 Task: Search one way flight ticket for 2 adults, 2 infants in seat and 1 infant on lap in first from Tucson: Tucson International Airport to Evansville: Evansville Regional Airport on 5-3-2023. Choice of flights is Emirates. Number of bags: 1 checked bag. Price is upto 95000. Outbound departure time preference is 23:30.
Action: Mouse moved to (418, 357)
Screenshot: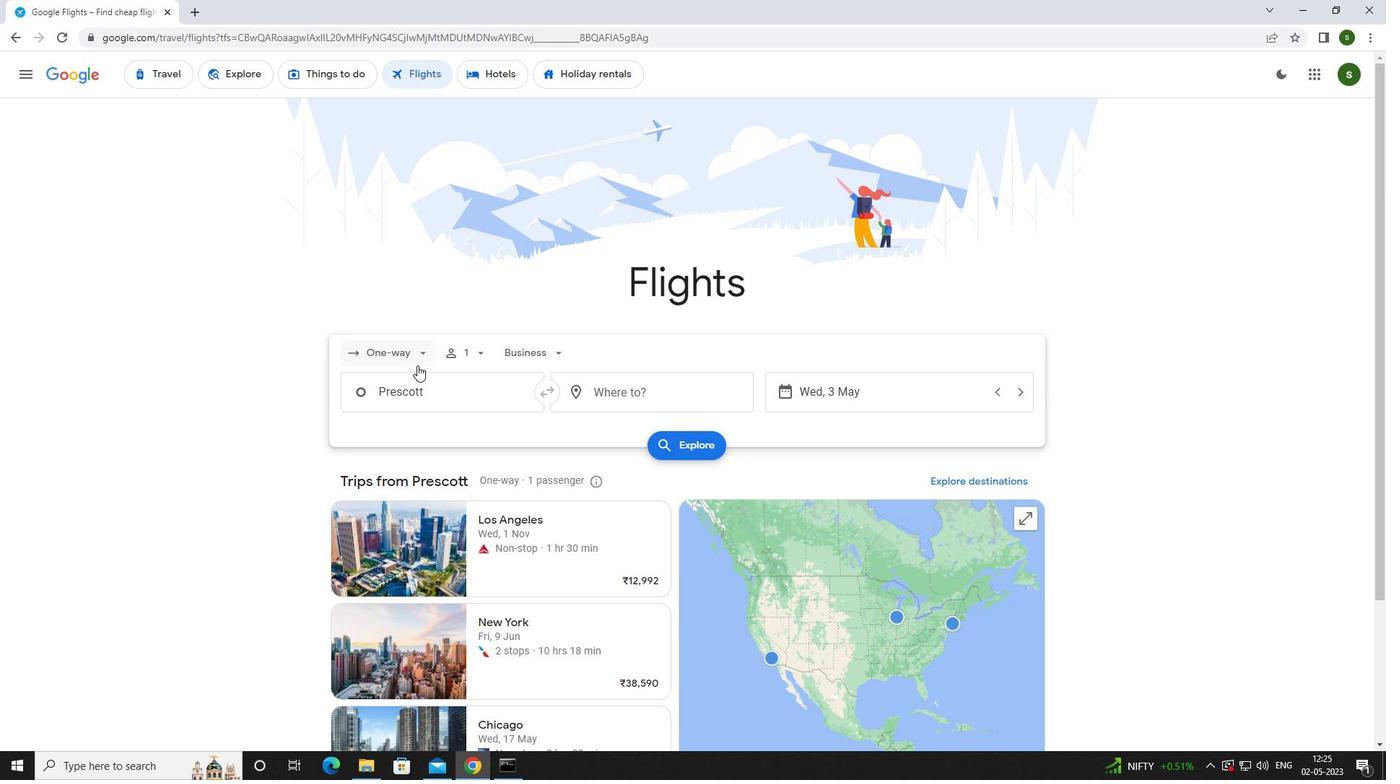 
Action: Mouse pressed left at (418, 357)
Screenshot: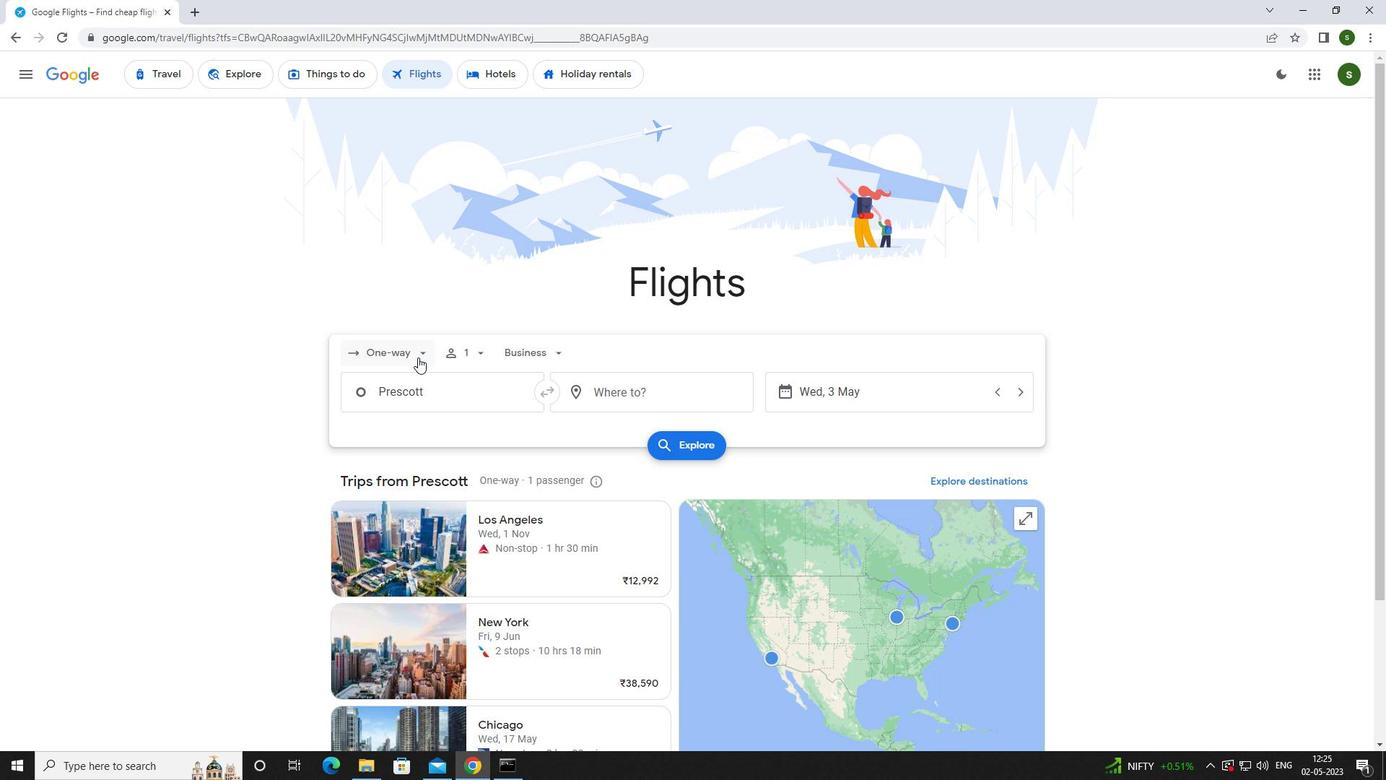 
Action: Mouse moved to (412, 411)
Screenshot: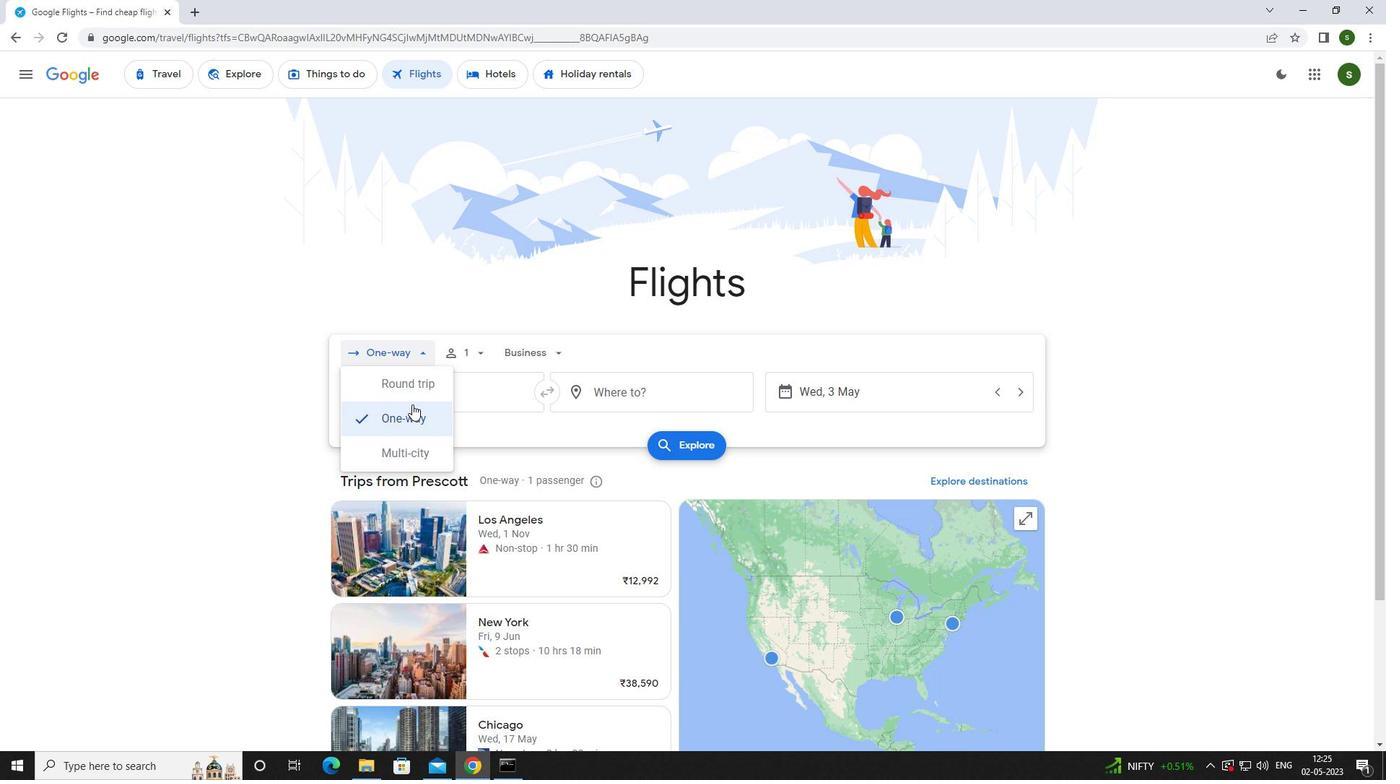 
Action: Mouse pressed left at (412, 411)
Screenshot: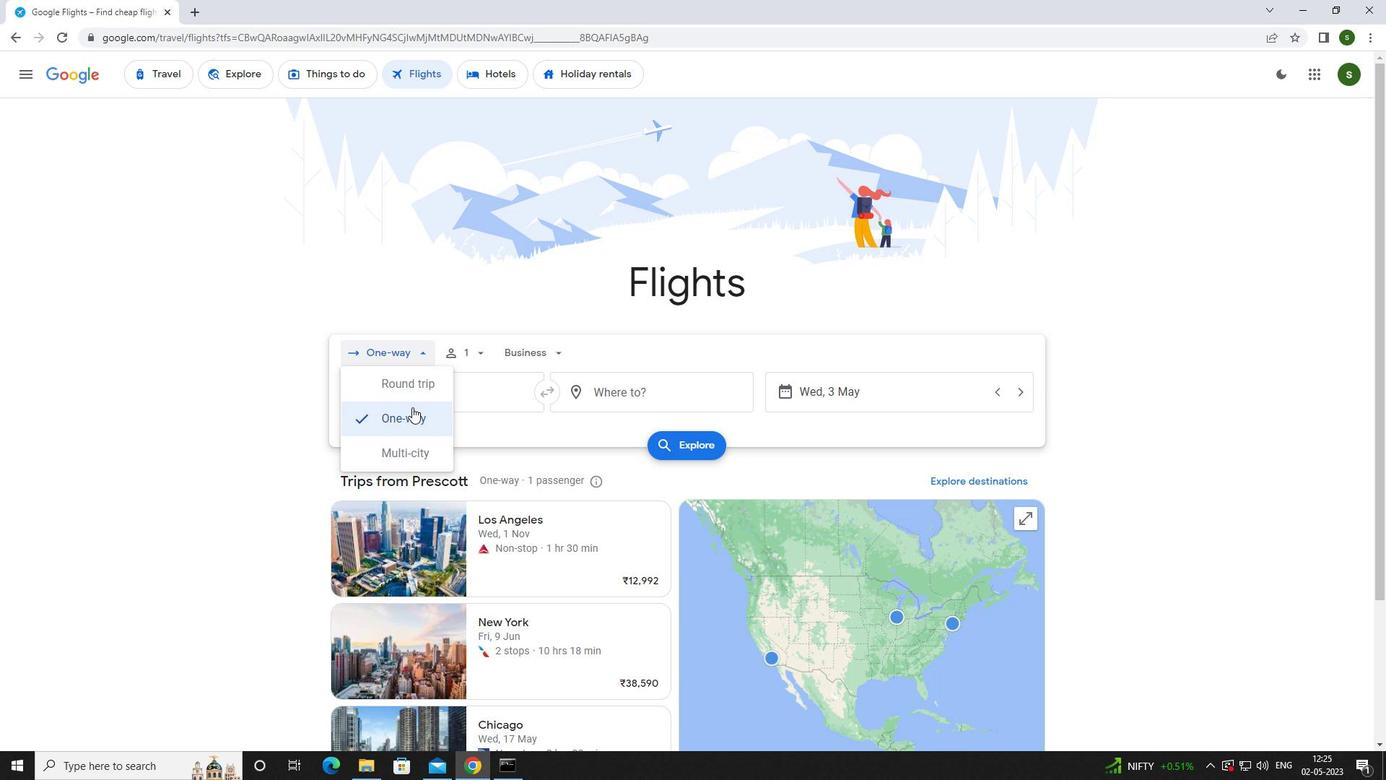 
Action: Mouse moved to (480, 352)
Screenshot: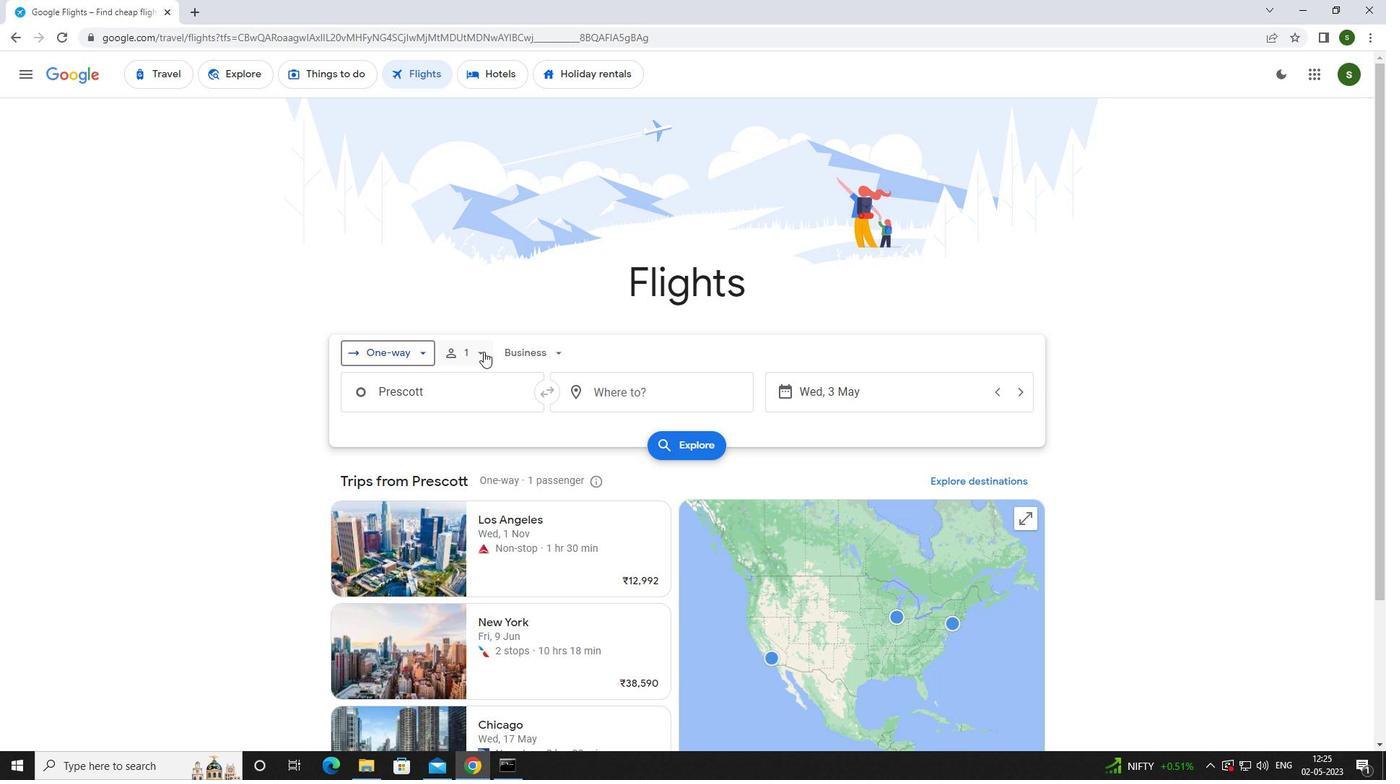 
Action: Mouse pressed left at (480, 352)
Screenshot: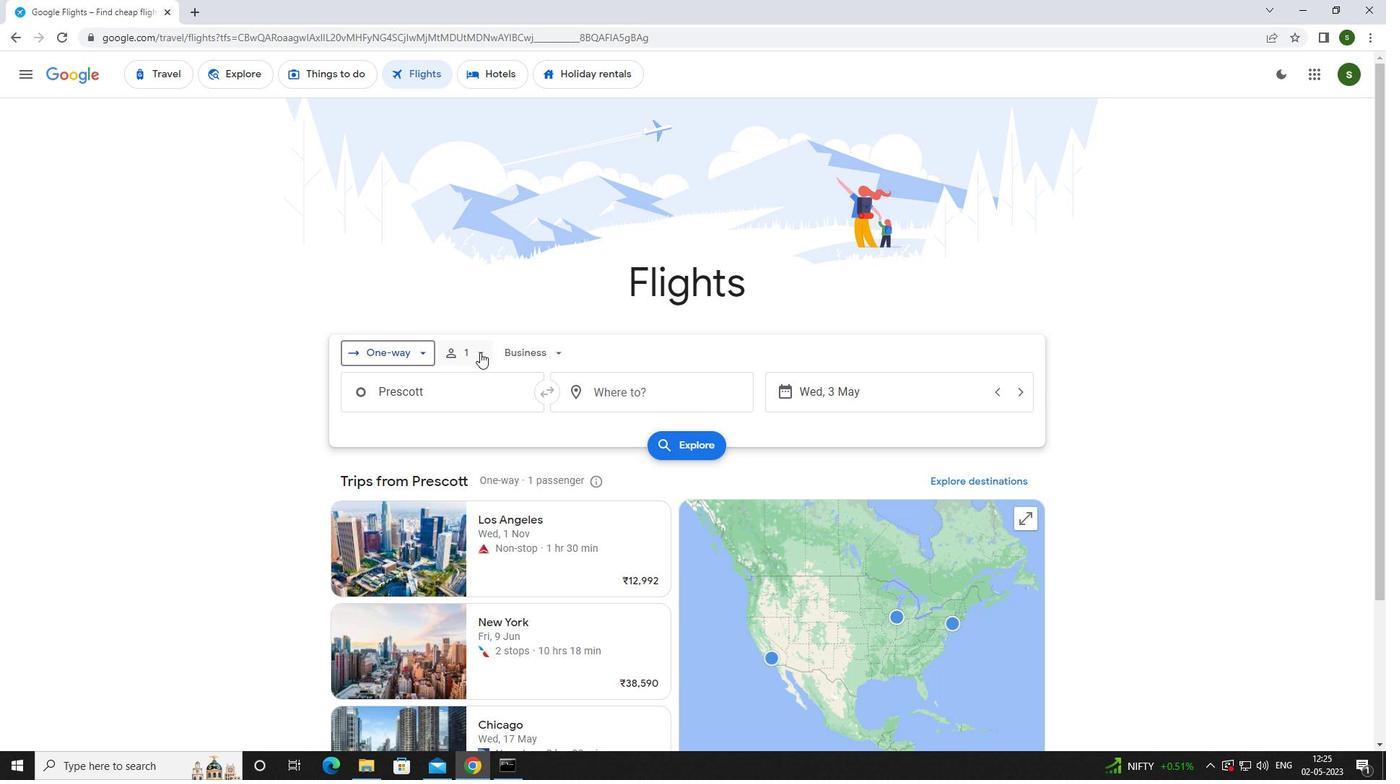 
Action: Mouse moved to (591, 392)
Screenshot: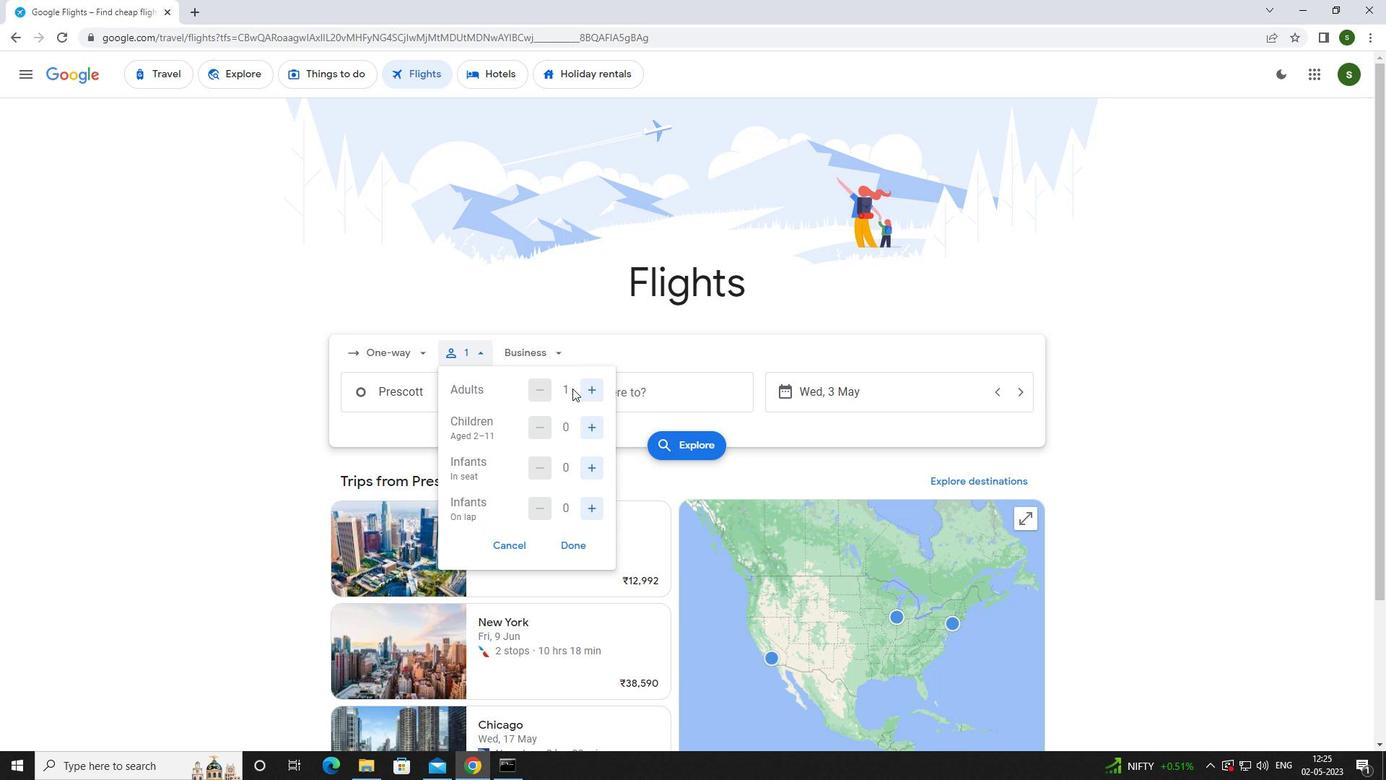 
Action: Mouse pressed left at (591, 392)
Screenshot: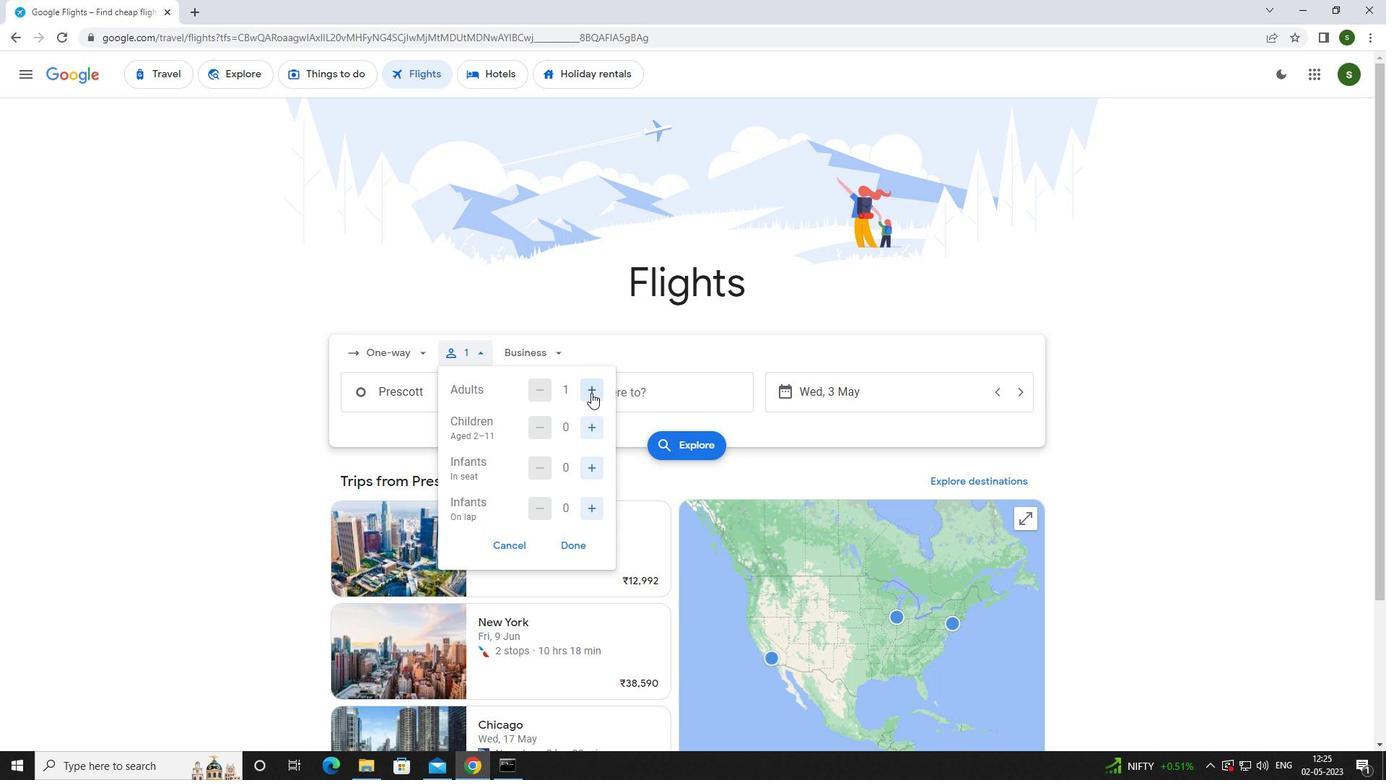
Action: Mouse moved to (597, 470)
Screenshot: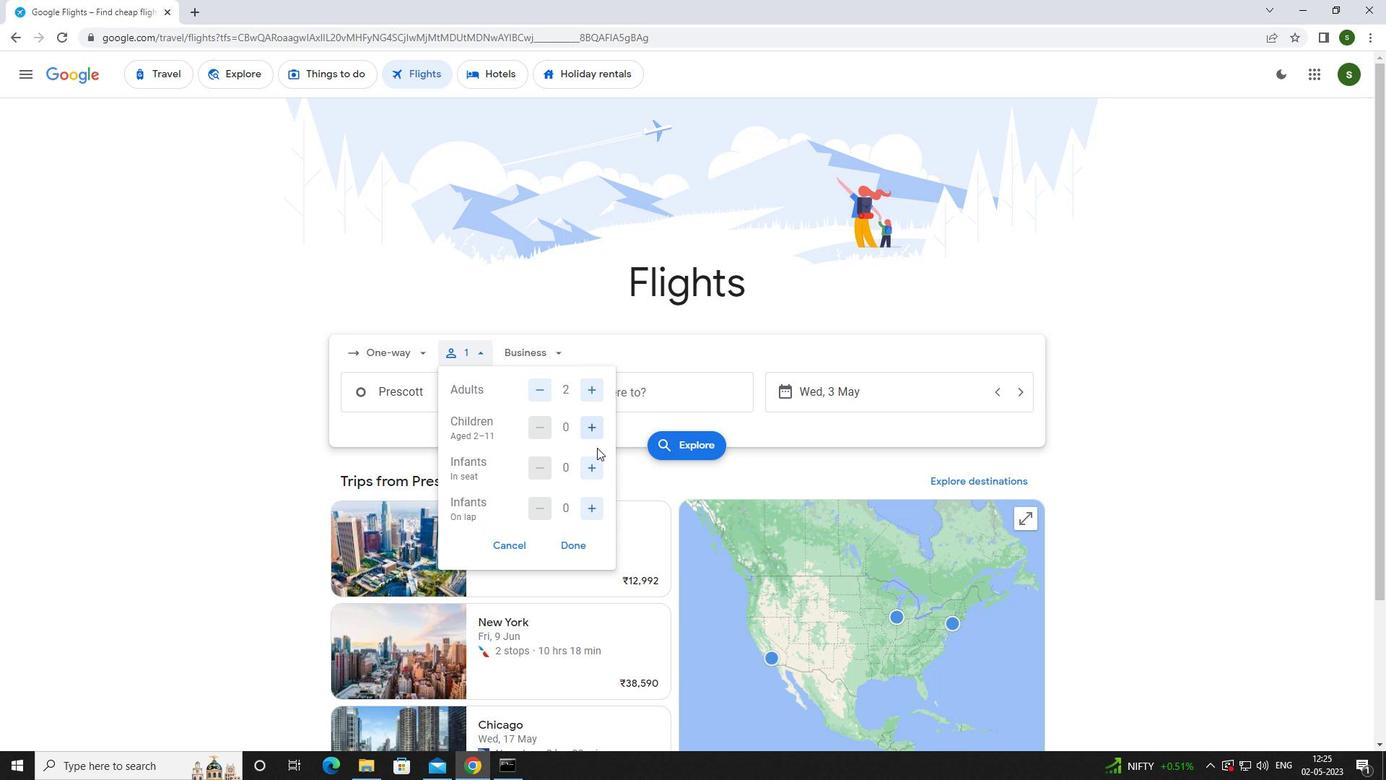 
Action: Mouse pressed left at (597, 470)
Screenshot: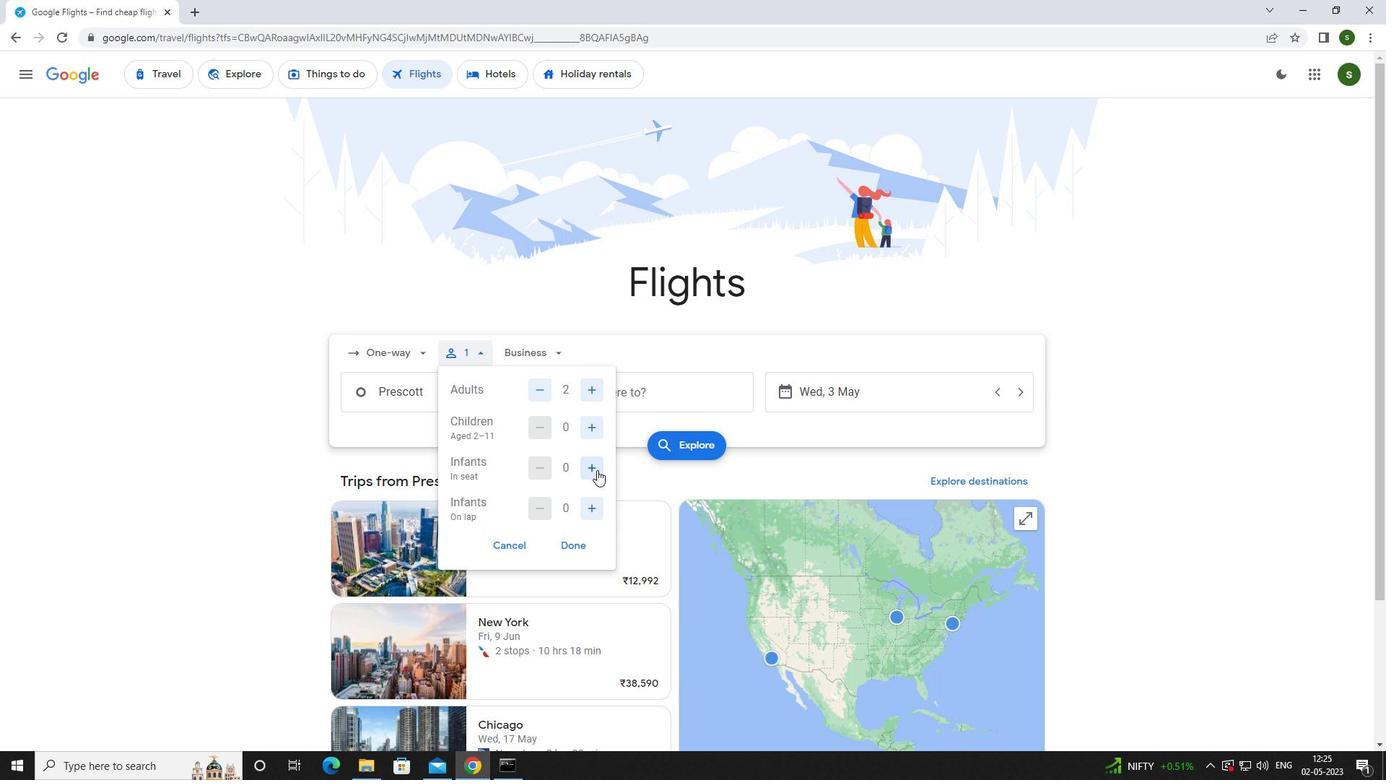 
Action: Mouse pressed left at (597, 470)
Screenshot: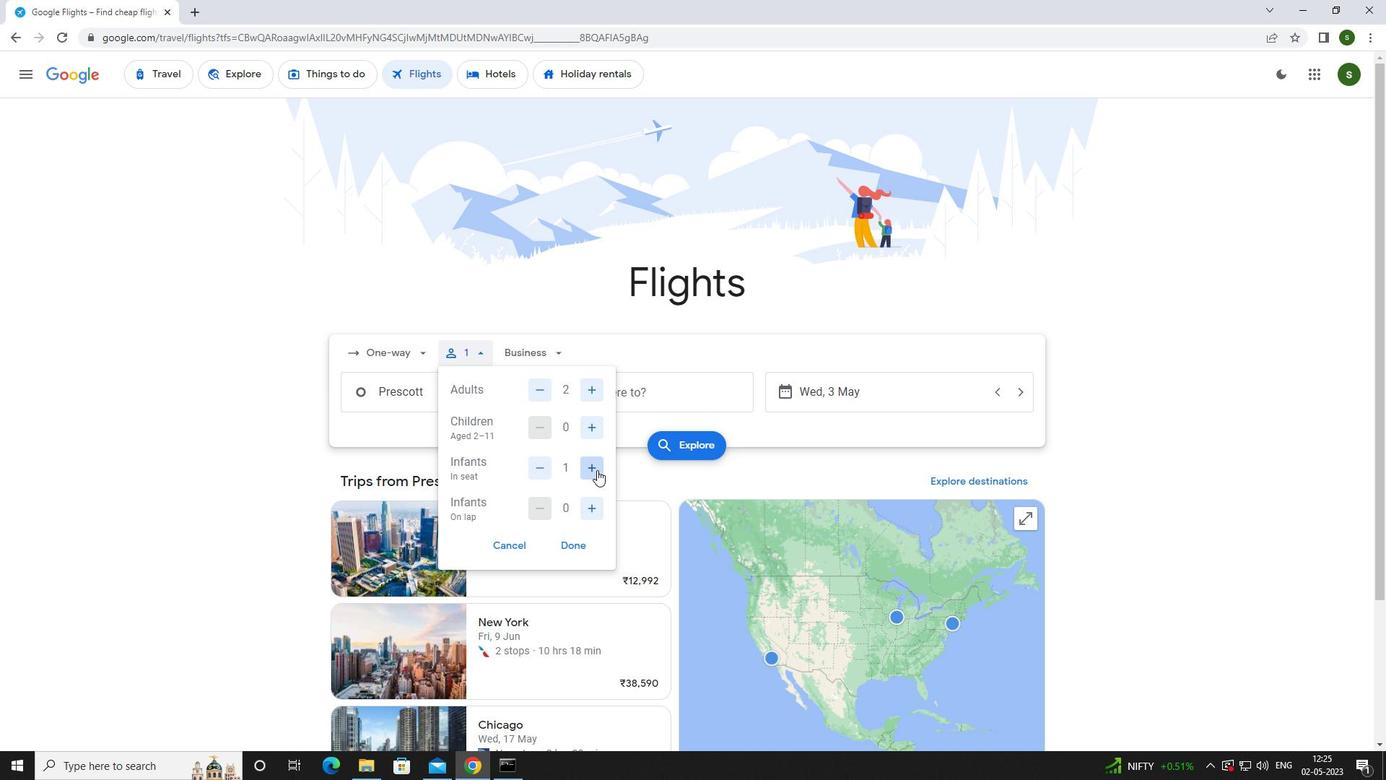 
Action: Mouse moved to (595, 505)
Screenshot: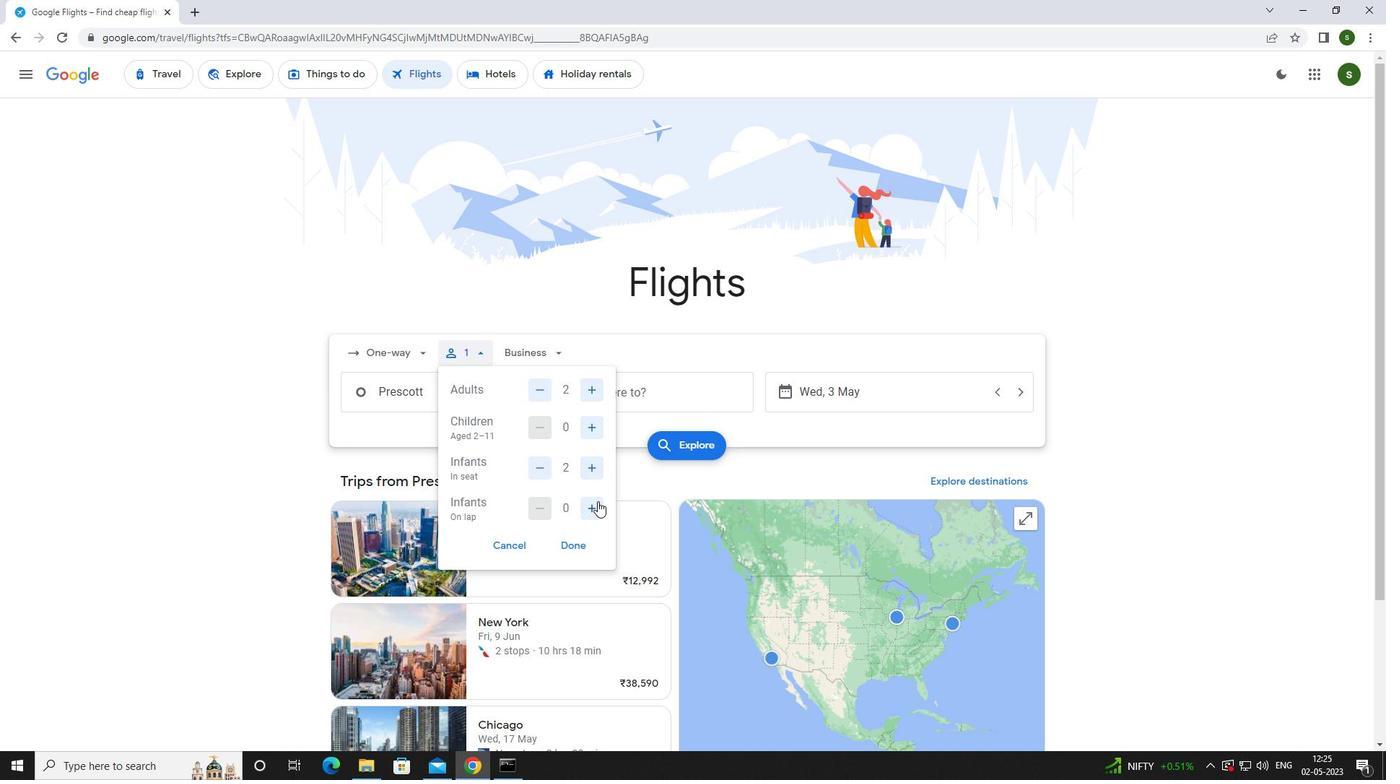 
Action: Mouse pressed left at (595, 505)
Screenshot: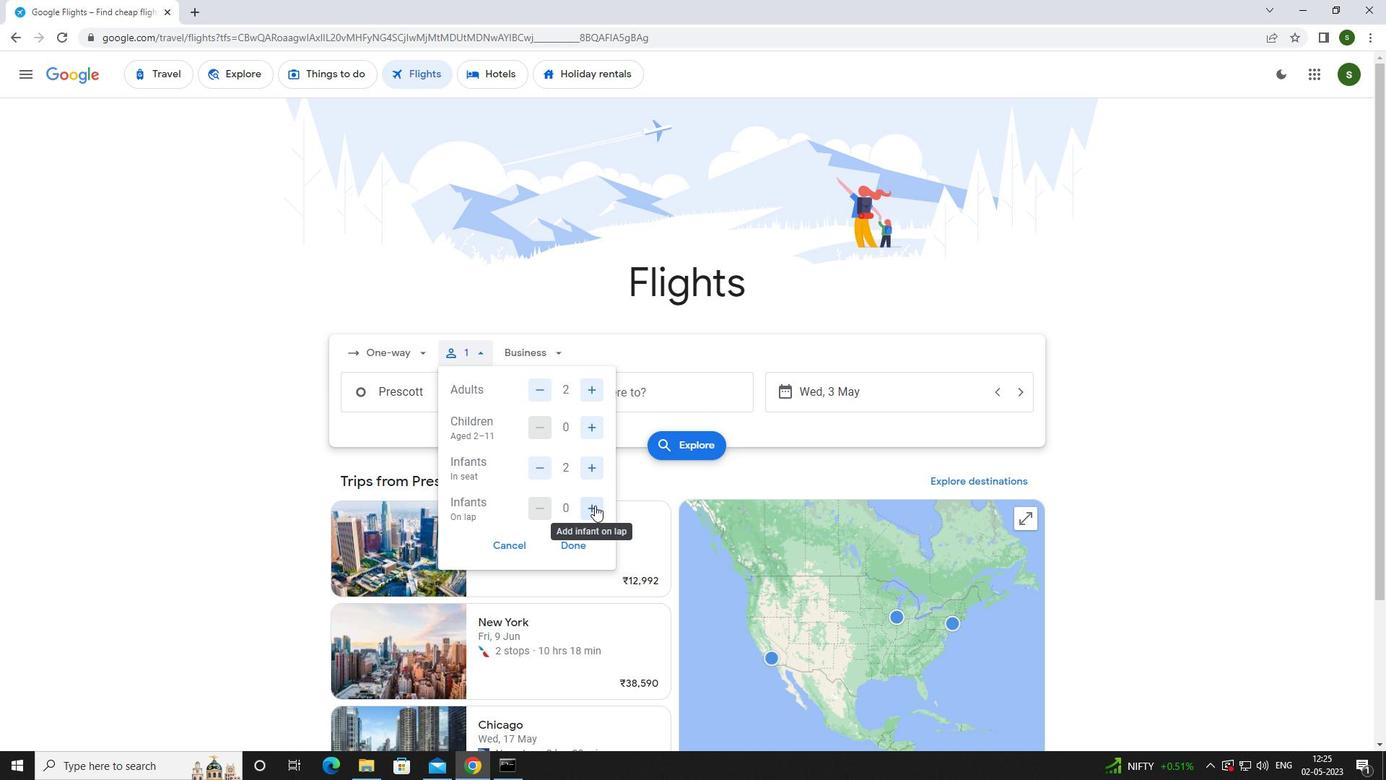 
Action: Mouse moved to (554, 350)
Screenshot: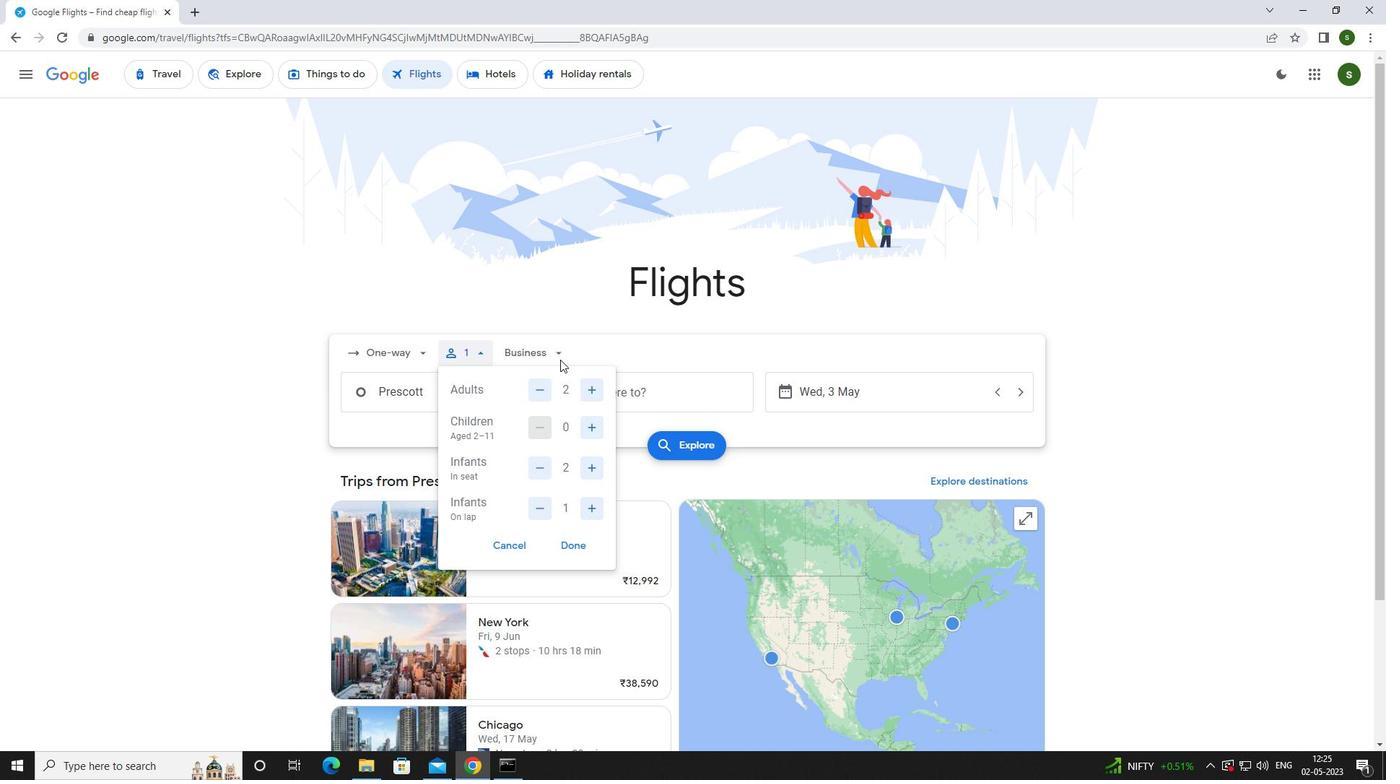 
Action: Mouse pressed left at (554, 350)
Screenshot: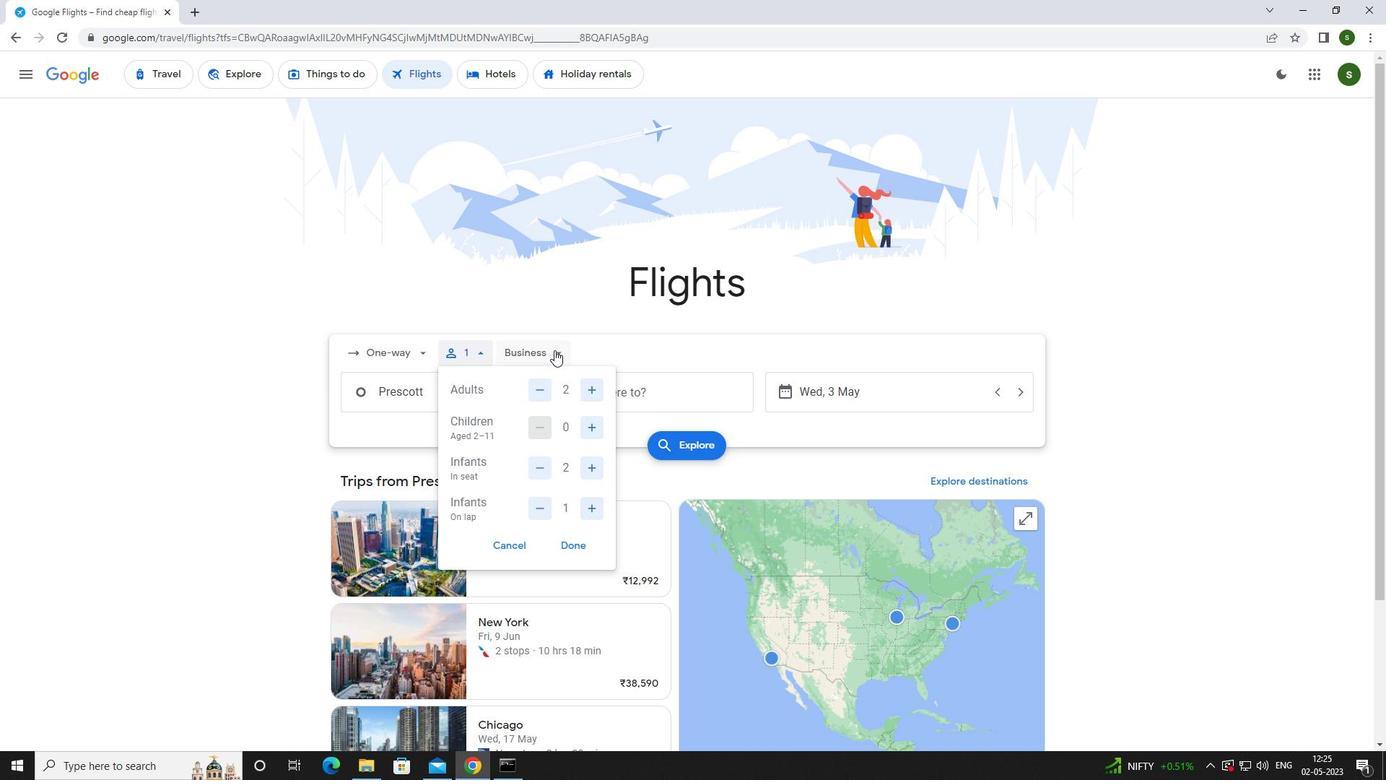 
Action: Mouse moved to (553, 485)
Screenshot: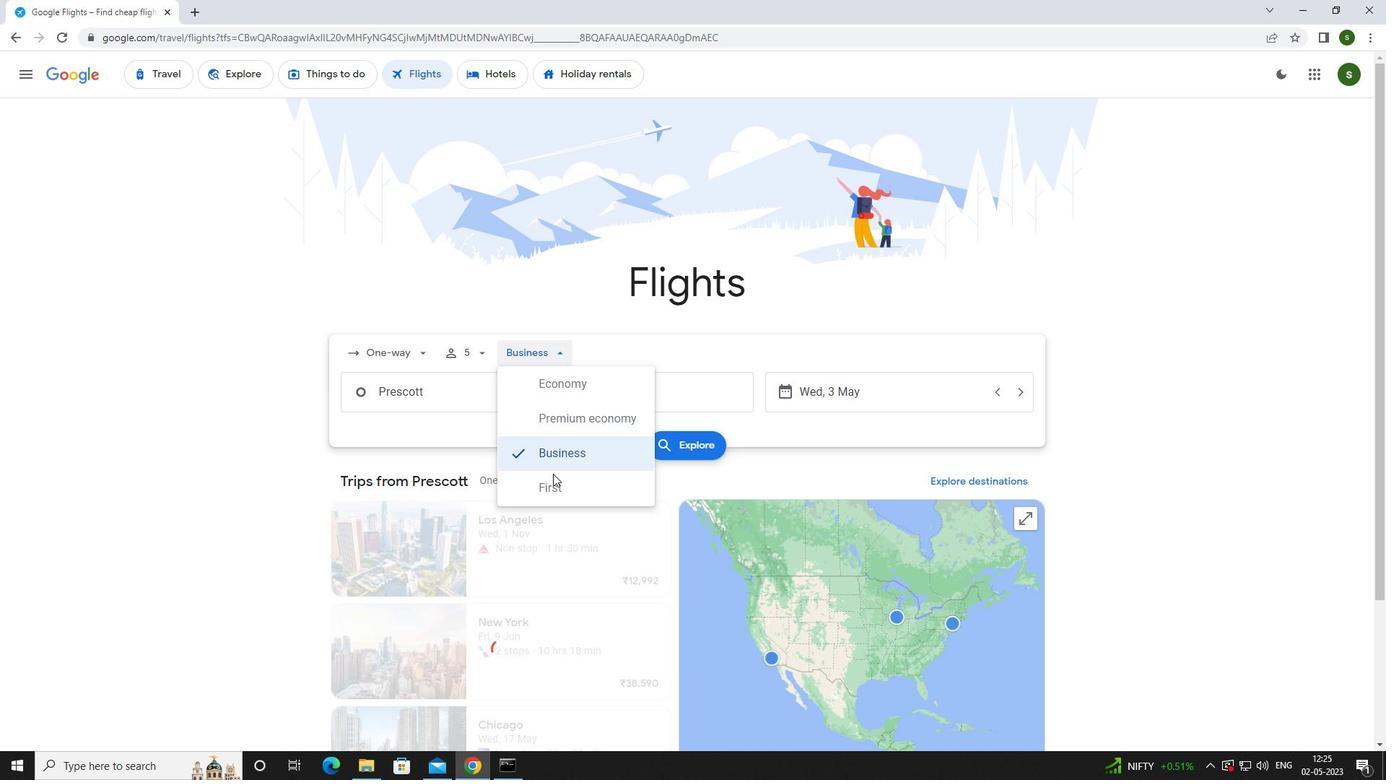 
Action: Mouse pressed left at (553, 485)
Screenshot: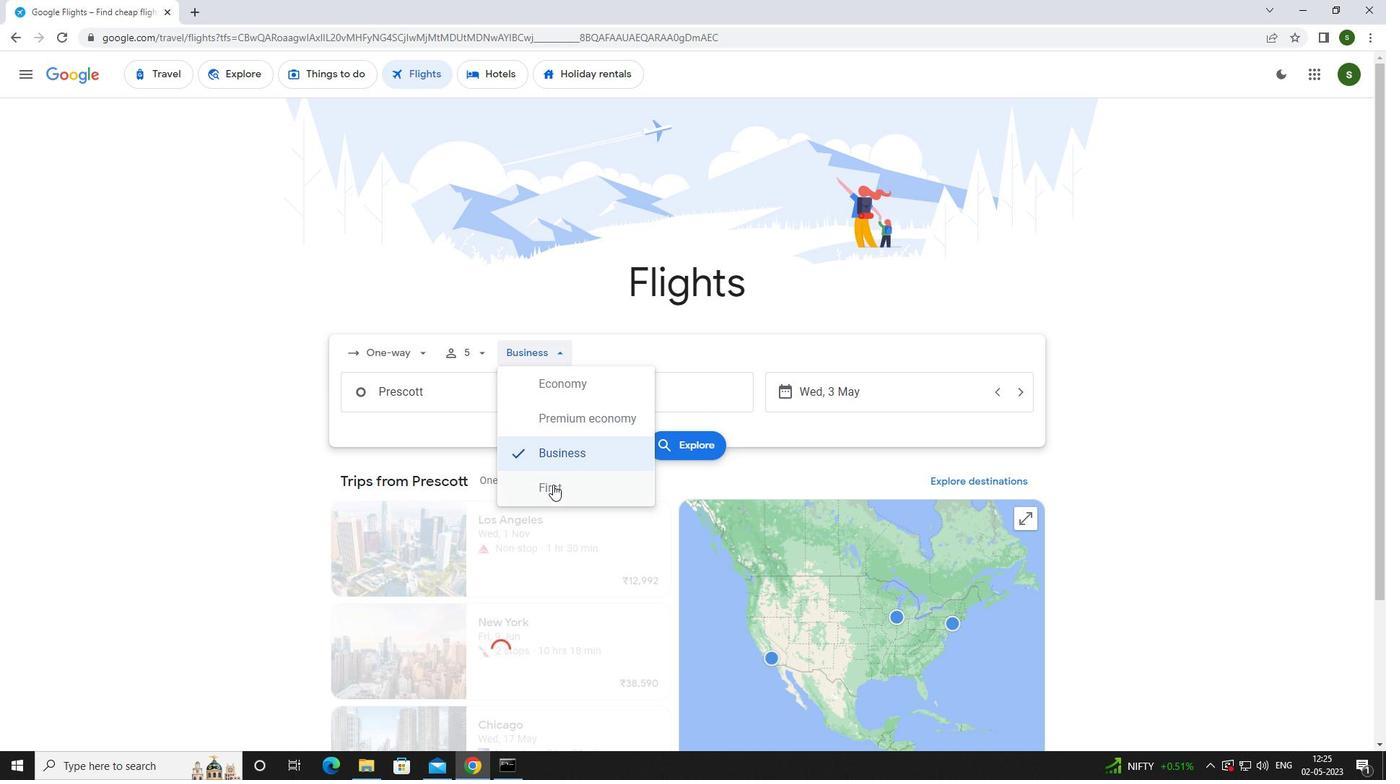 
Action: Mouse moved to (472, 397)
Screenshot: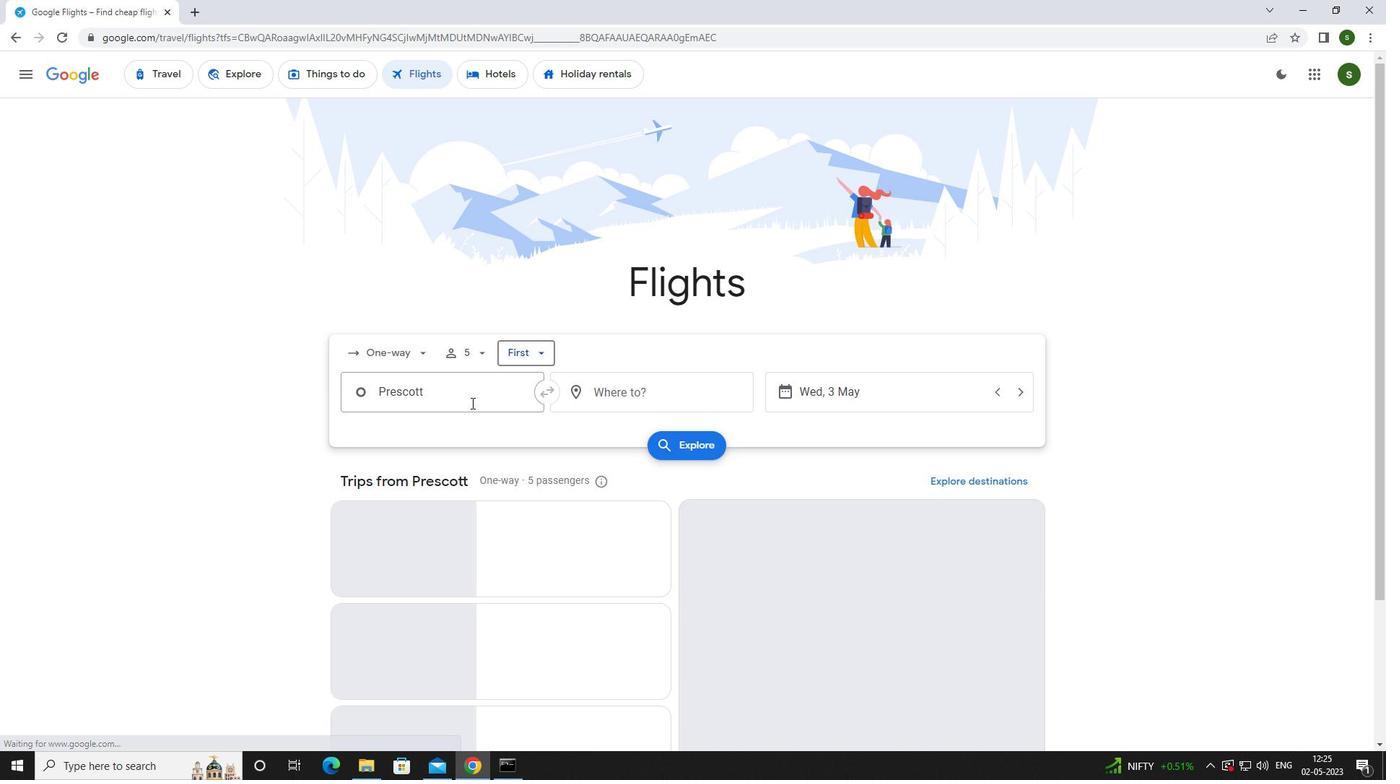 
Action: Mouse pressed left at (472, 397)
Screenshot: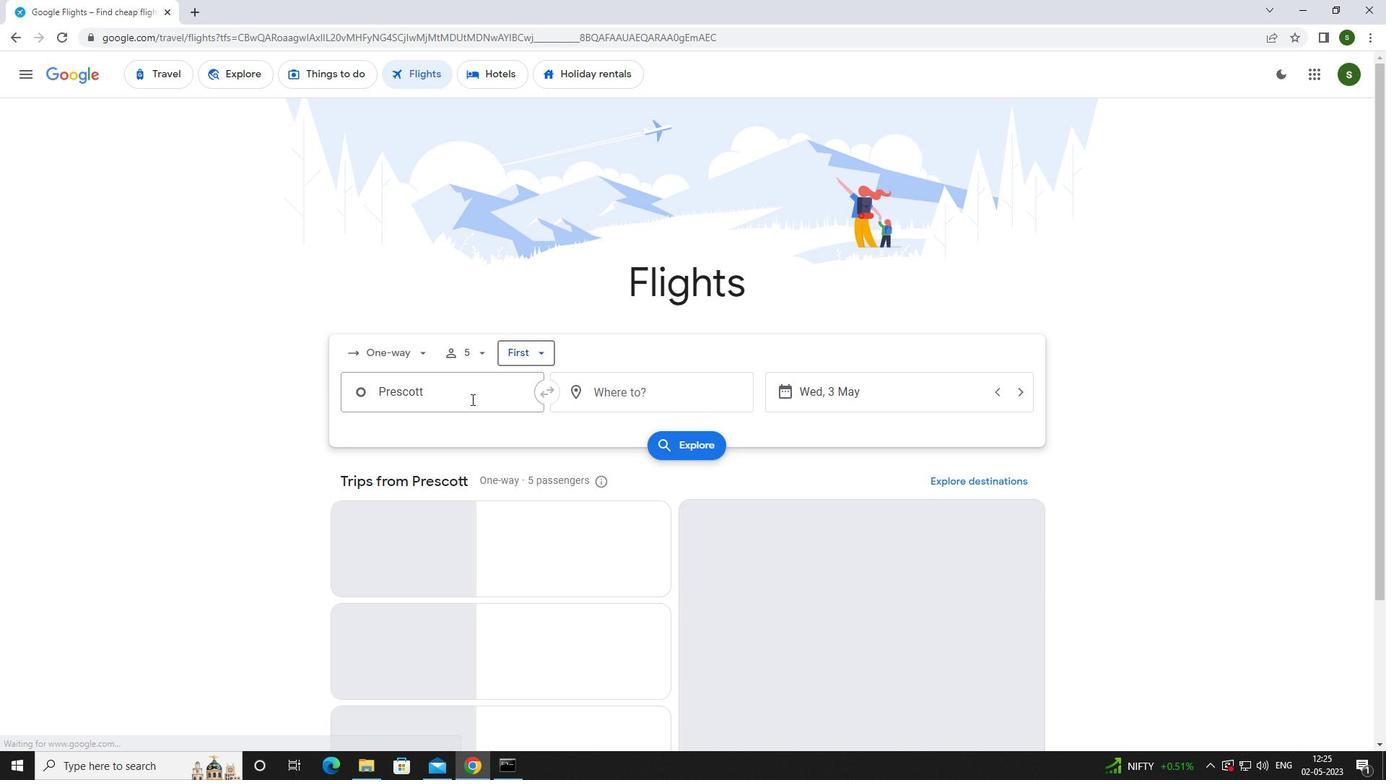 
Action: Key pressed <Key.caps_lock>t<Key.caps_lock>uscon
Screenshot: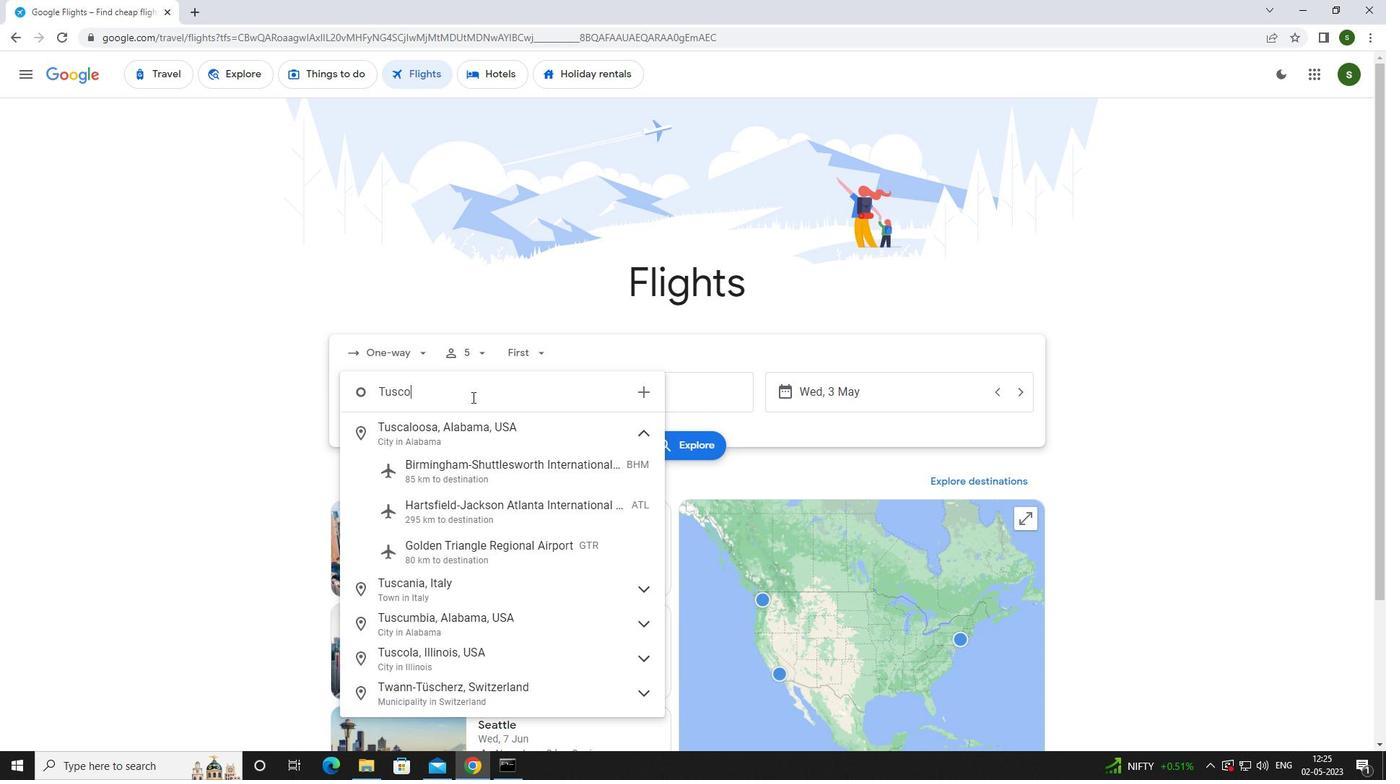 
Action: Mouse moved to (468, 467)
Screenshot: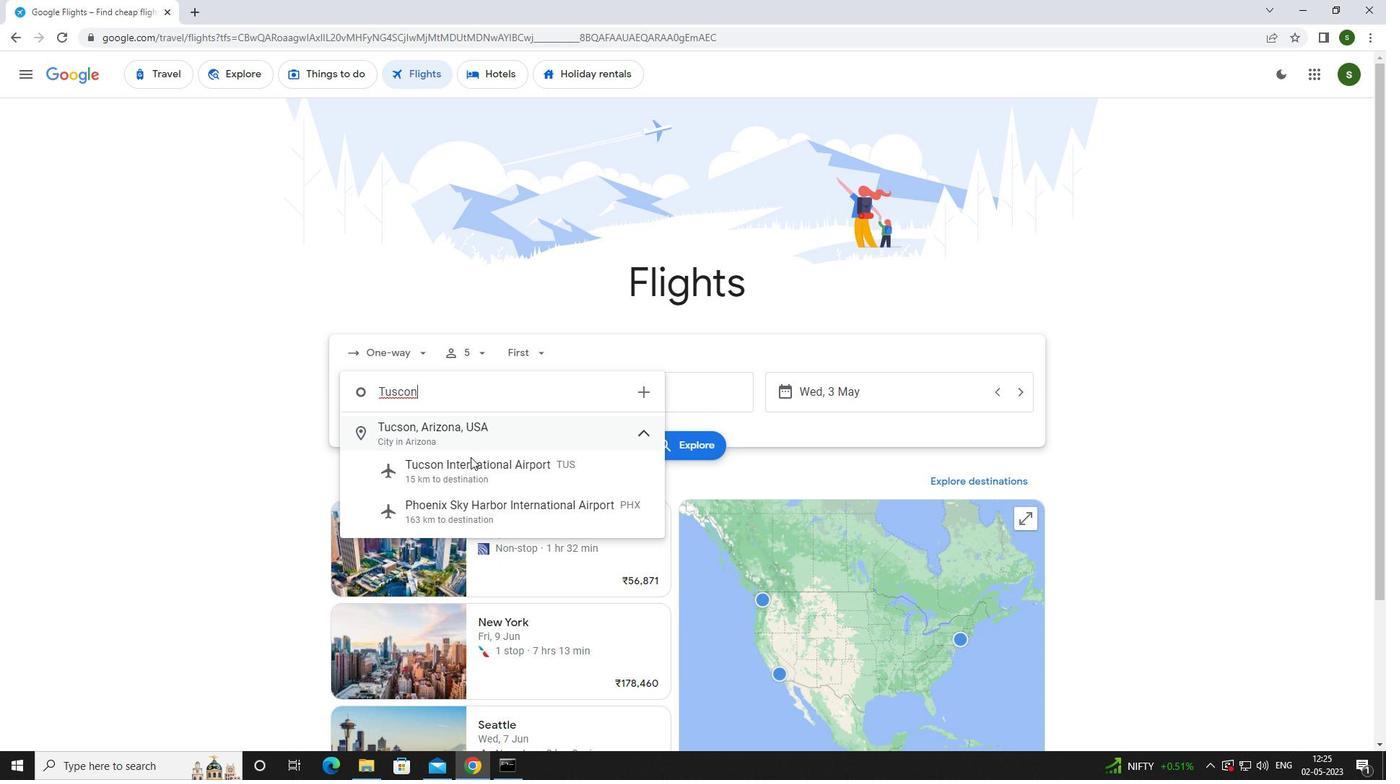 
Action: Mouse pressed left at (468, 467)
Screenshot: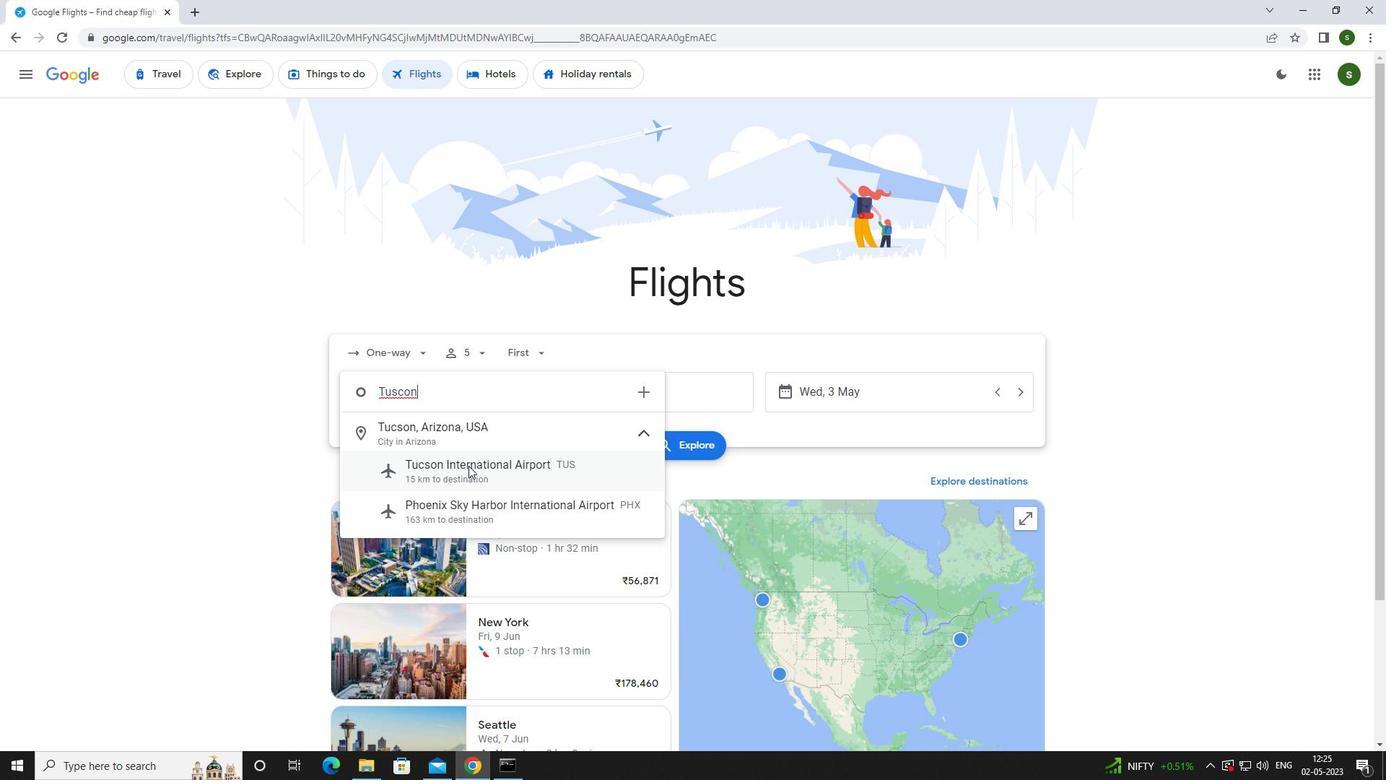 
Action: Mouse moved to (638, 399)
Screenshot: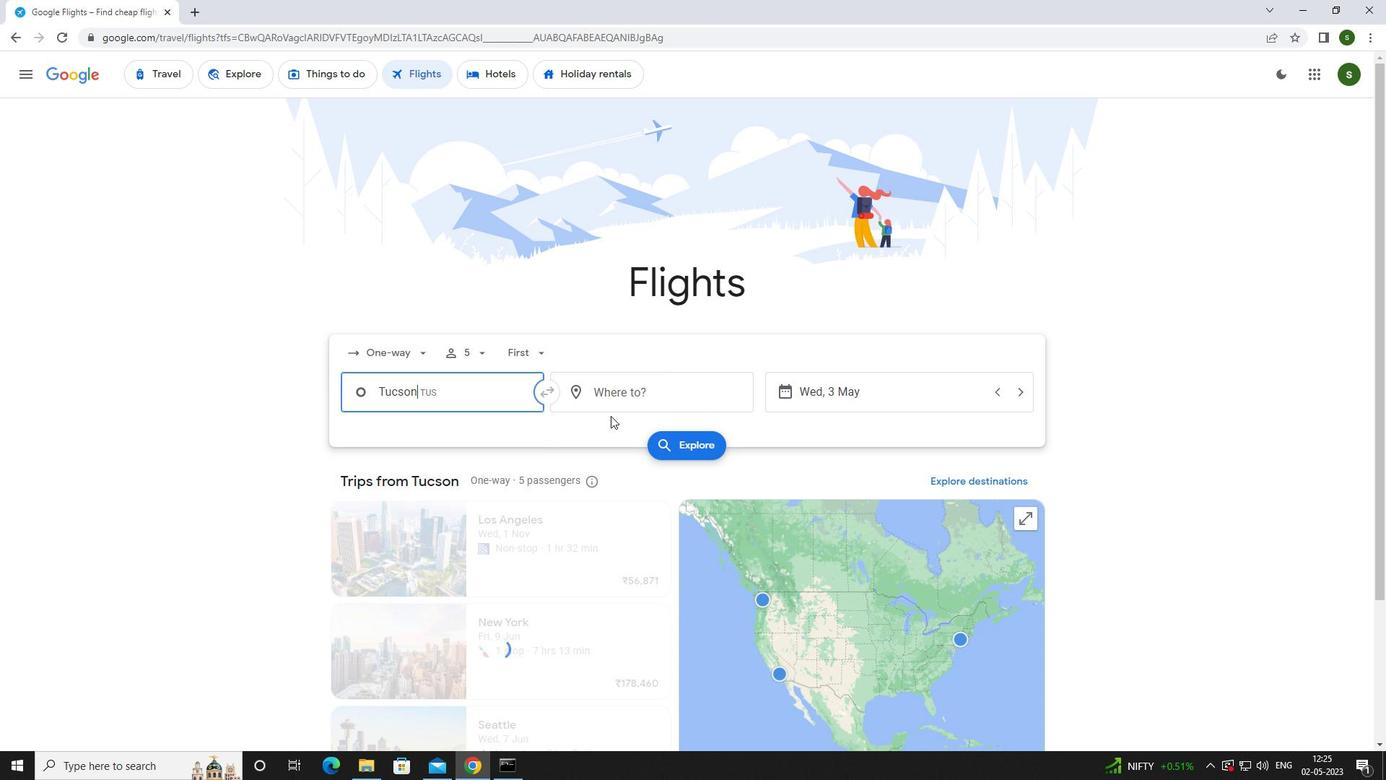 
Action: Mouse pressed left at (638, 399)
Screenshot: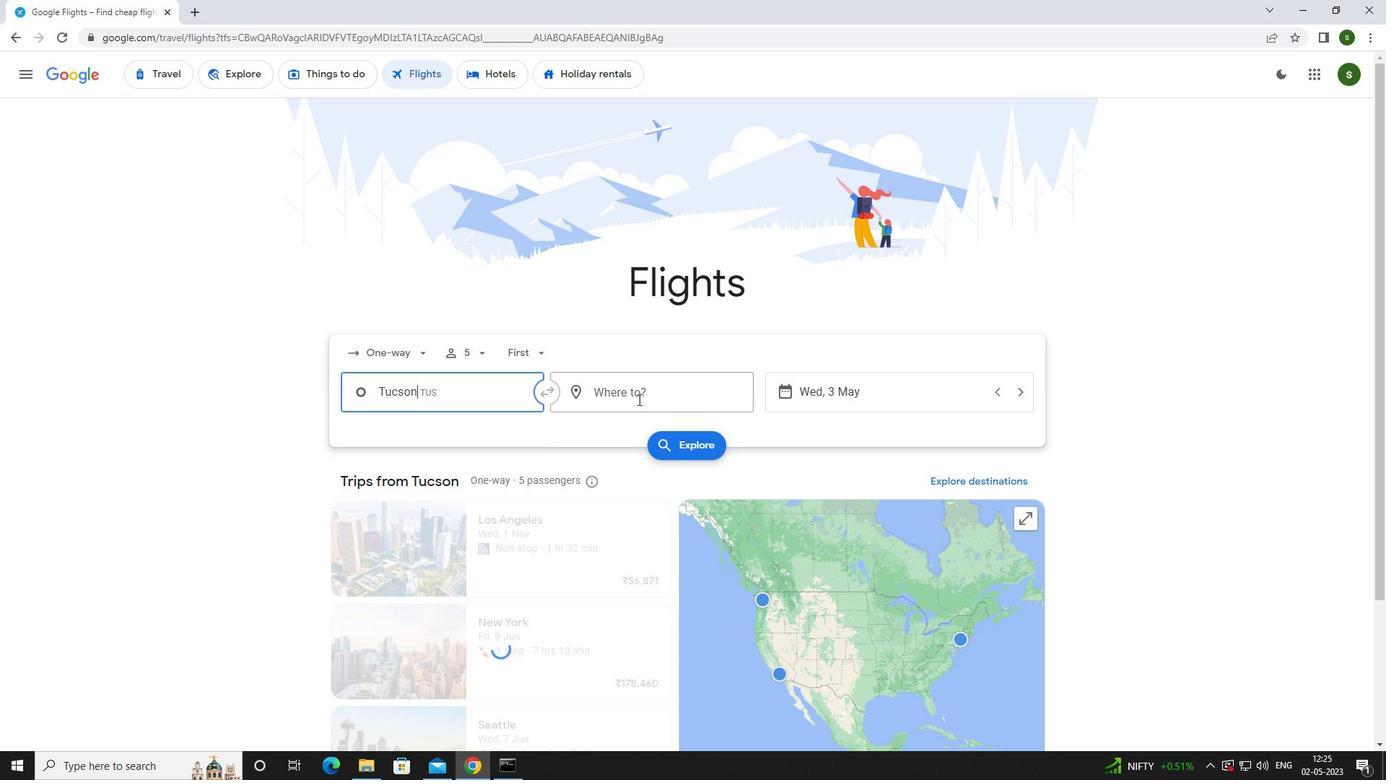 
Action: Key pressed <Key.caps_lock>e<Key.caps_lock>vansville
Screenshot: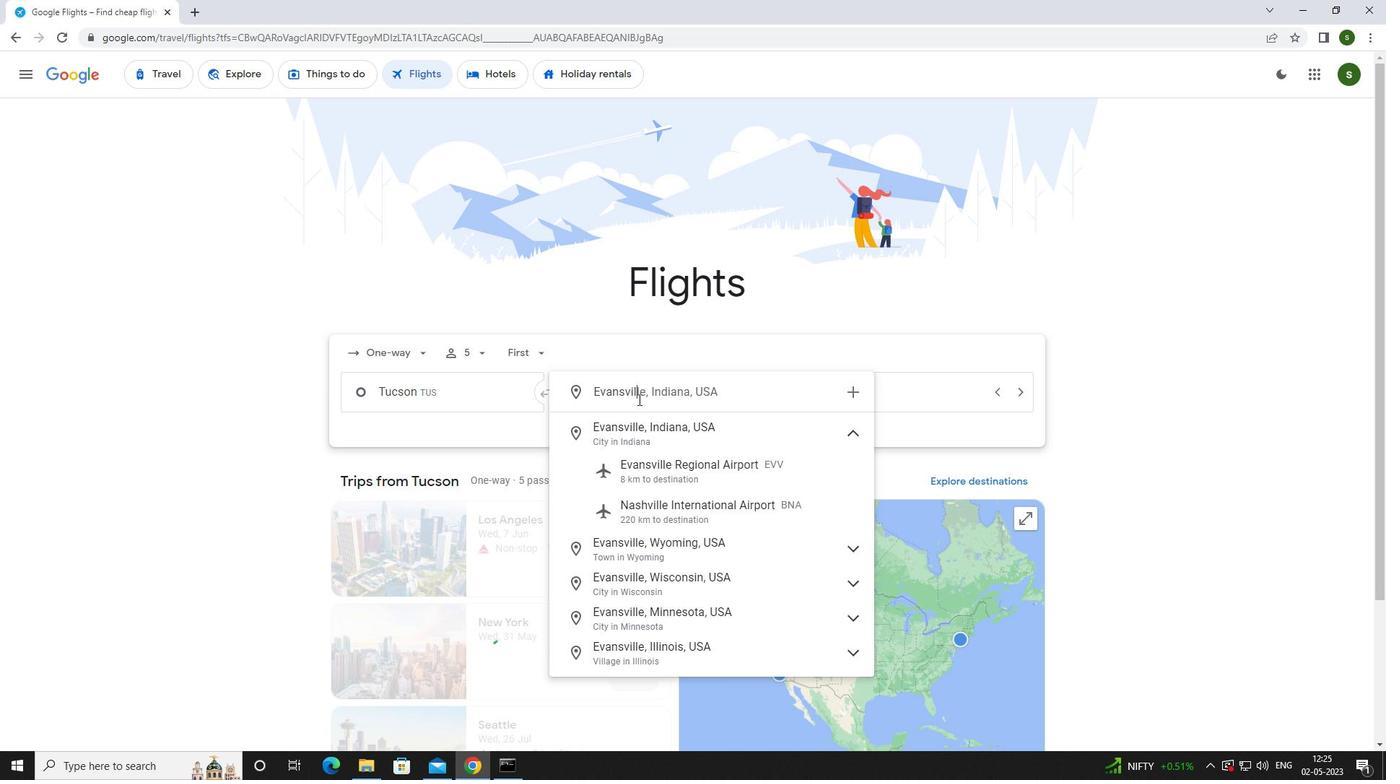
Action: Mouse moved to (645, 470)
Screenshot: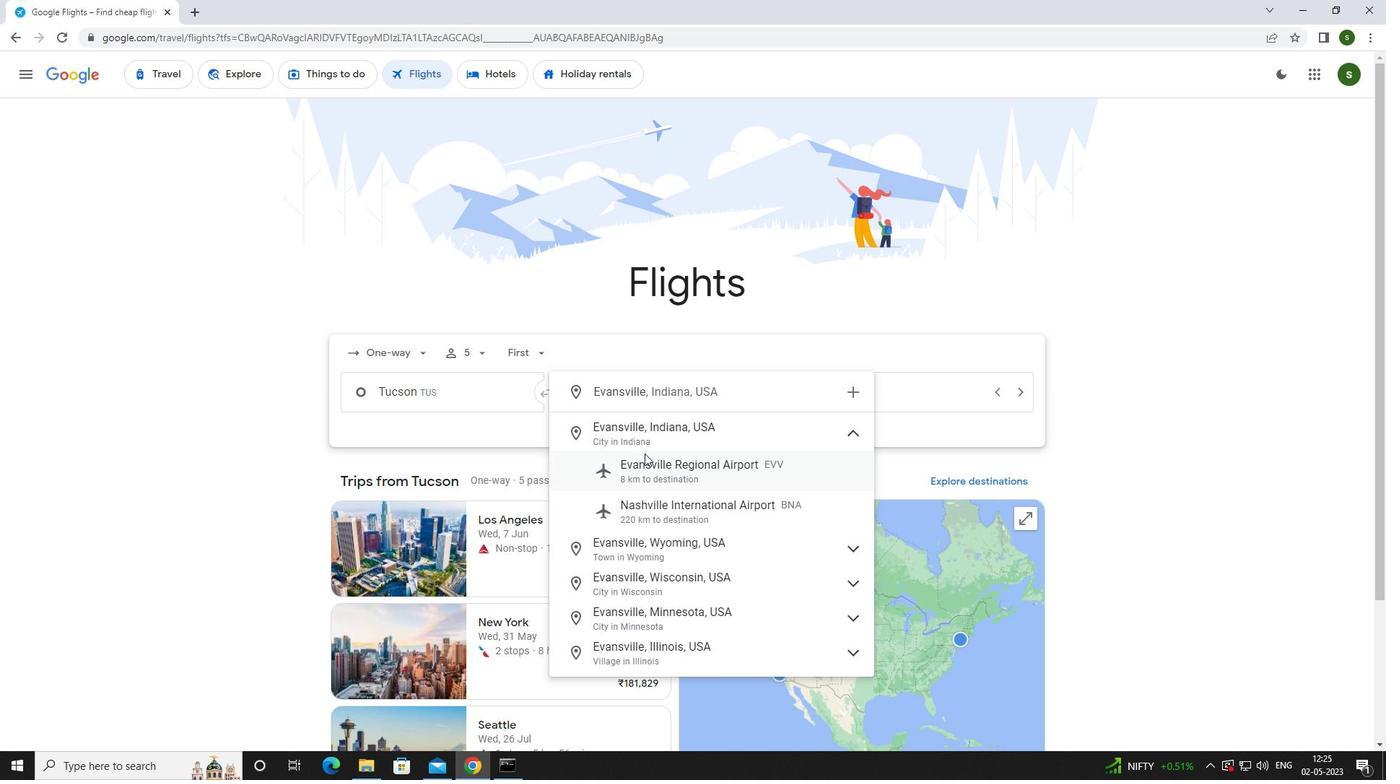 
Action: Mouse pressed left at (645, 470)
Screenshot: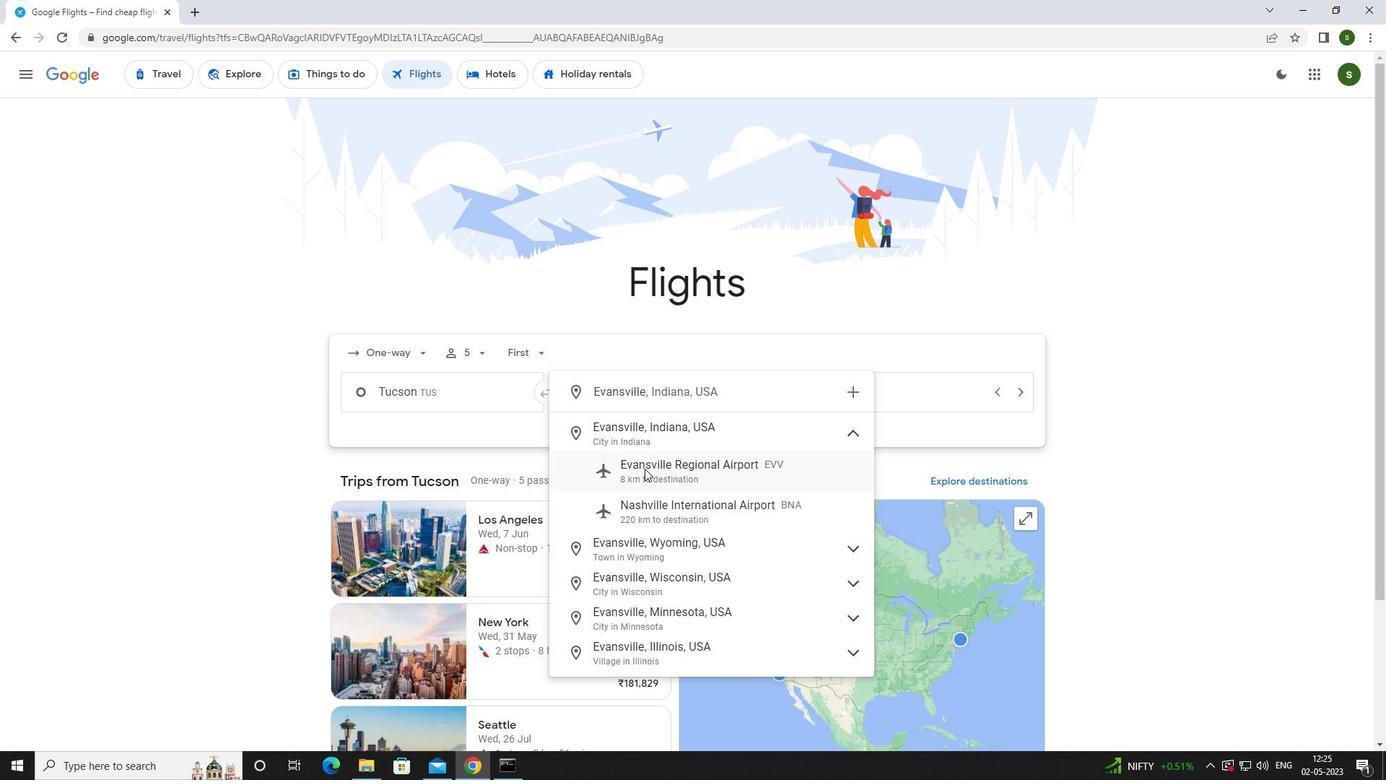 
Action: Mouse moved to (884, 395)
Screenshot: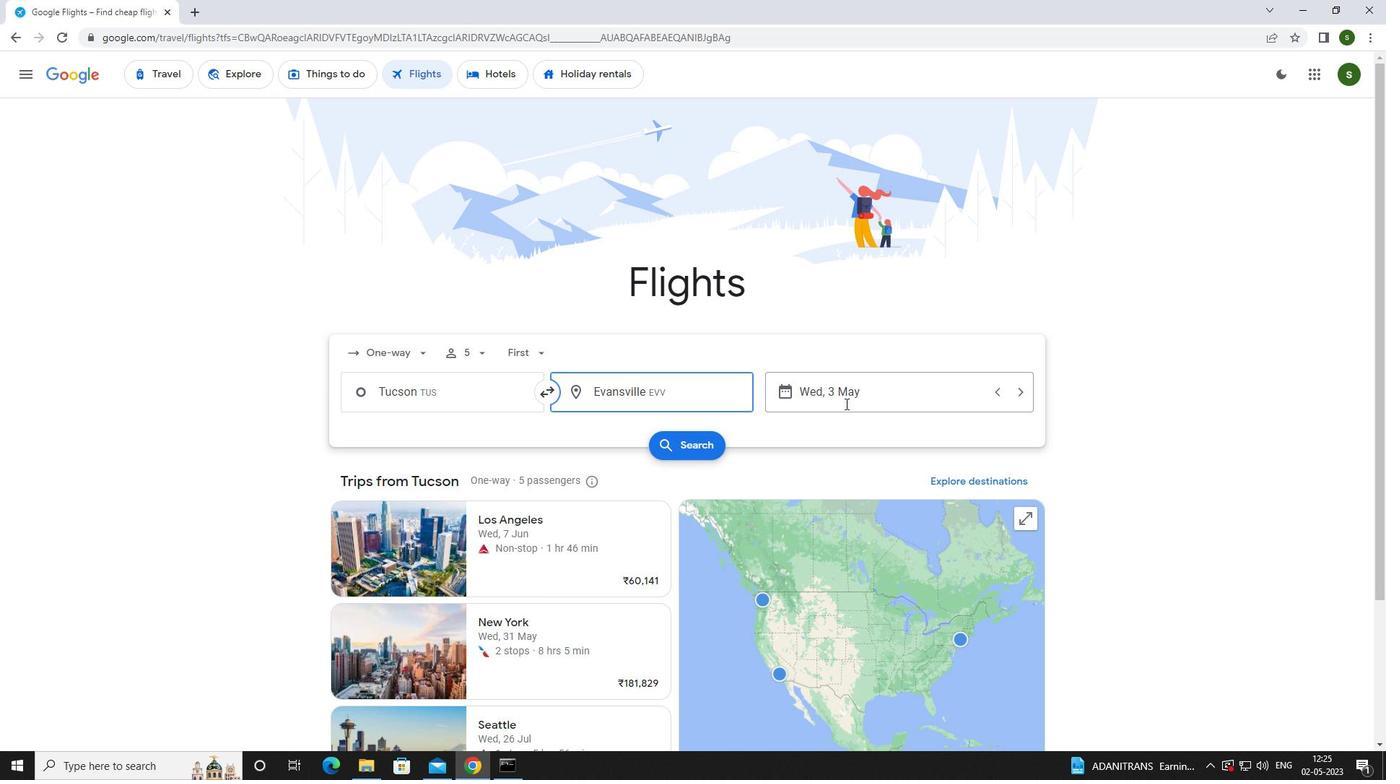 
Action: Mouse pressed left at (884, 395)
Screenshot: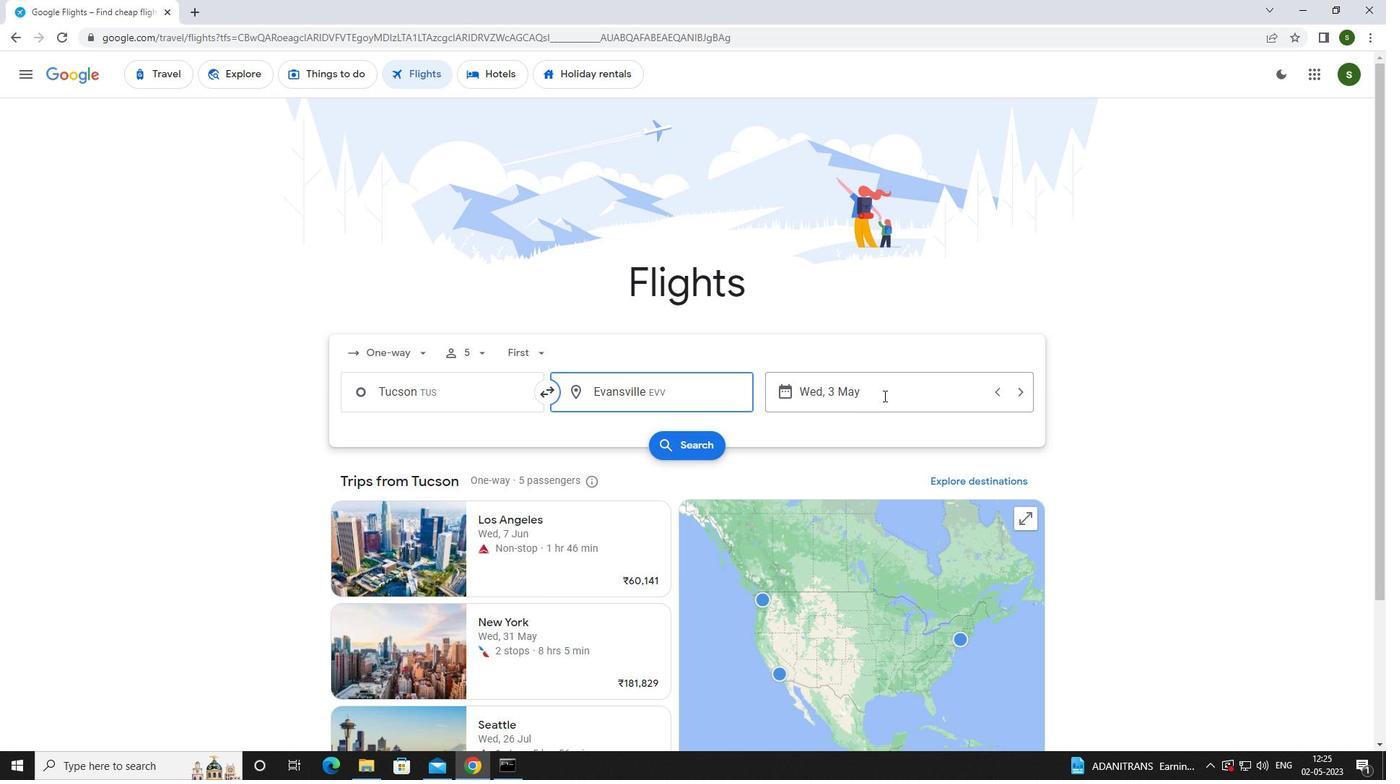 
Action: Mouse moved to (625, 490)
Screenshot: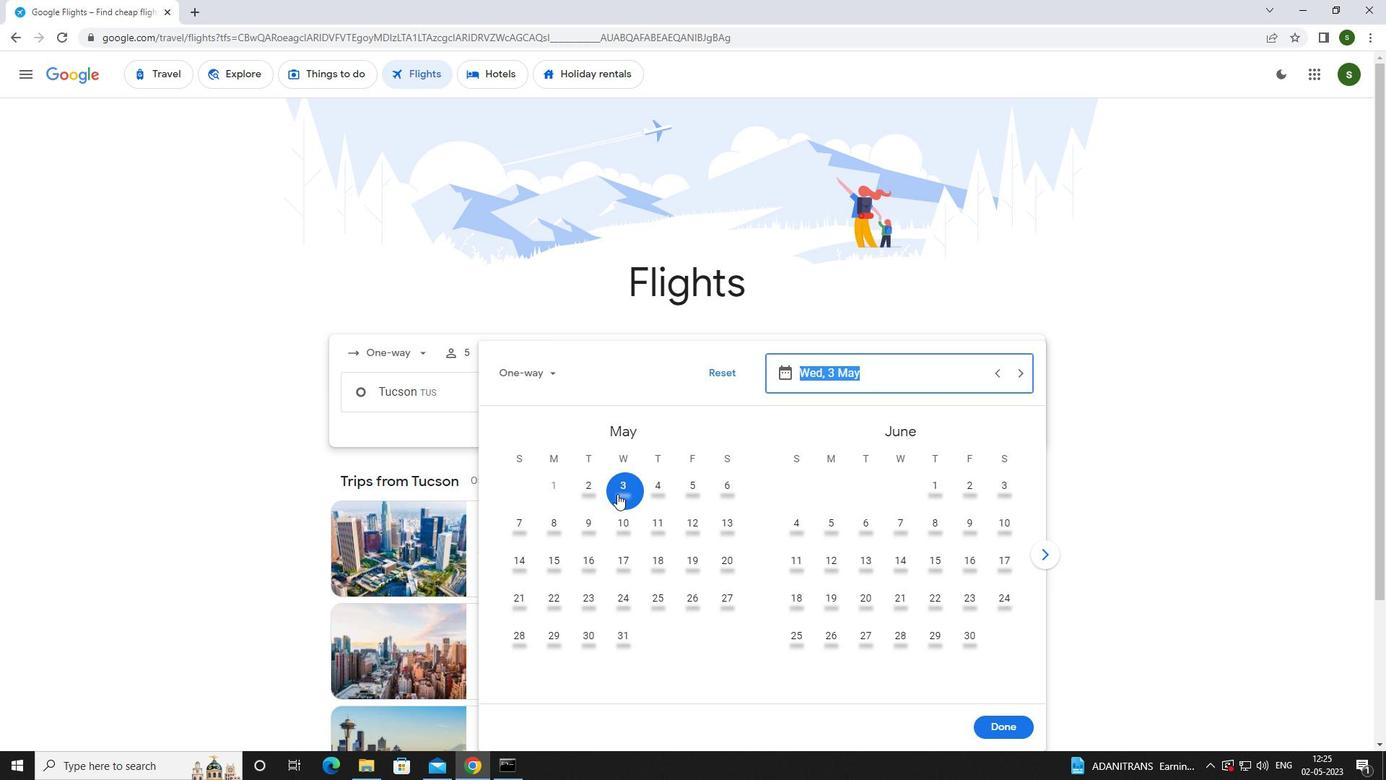 
Action: Mouse pressed left at (625, 490)
Screenshot: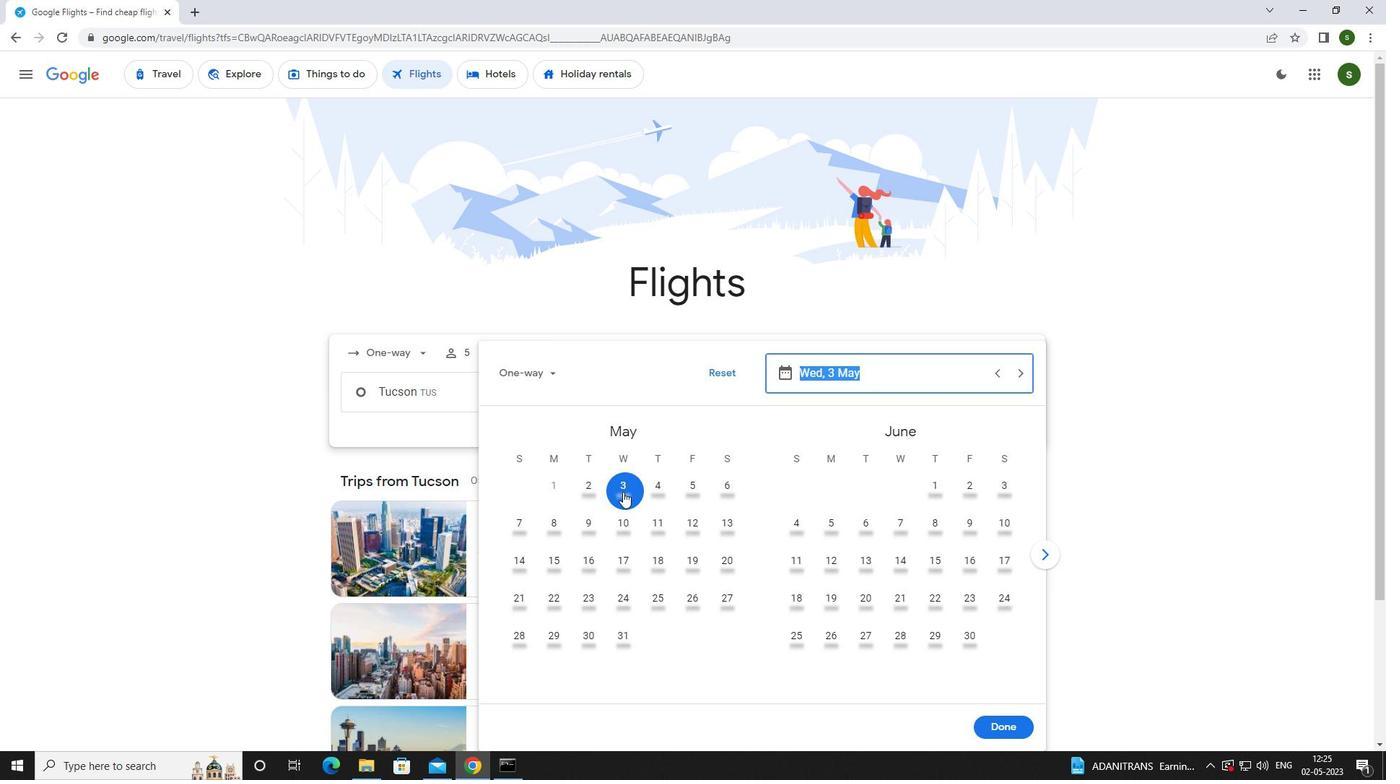 
Action: Mouse moved to (985, 723)
Screenshot: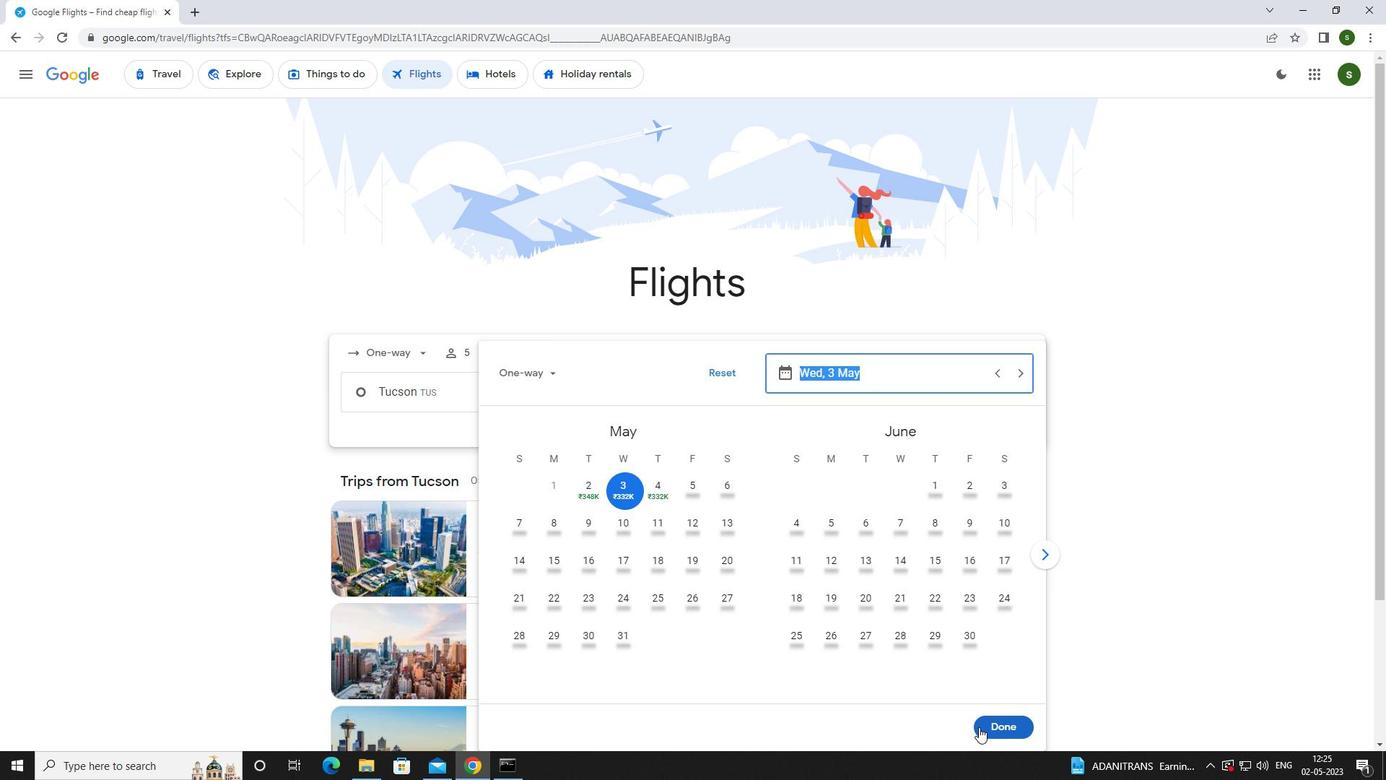 
Action: Mouse pressed left at (985, 723)
Screenshot: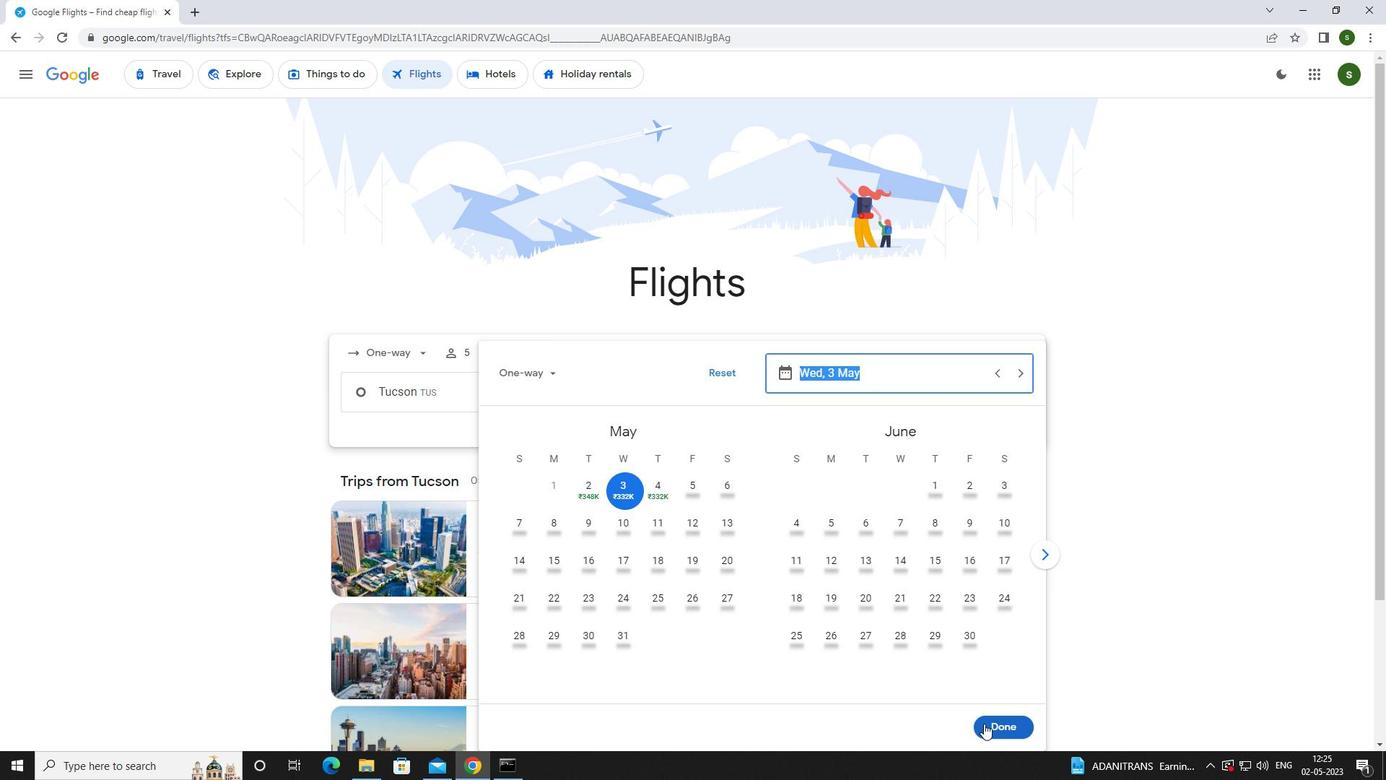 
Action: Mouse moved to (678, 438)
Screenshot: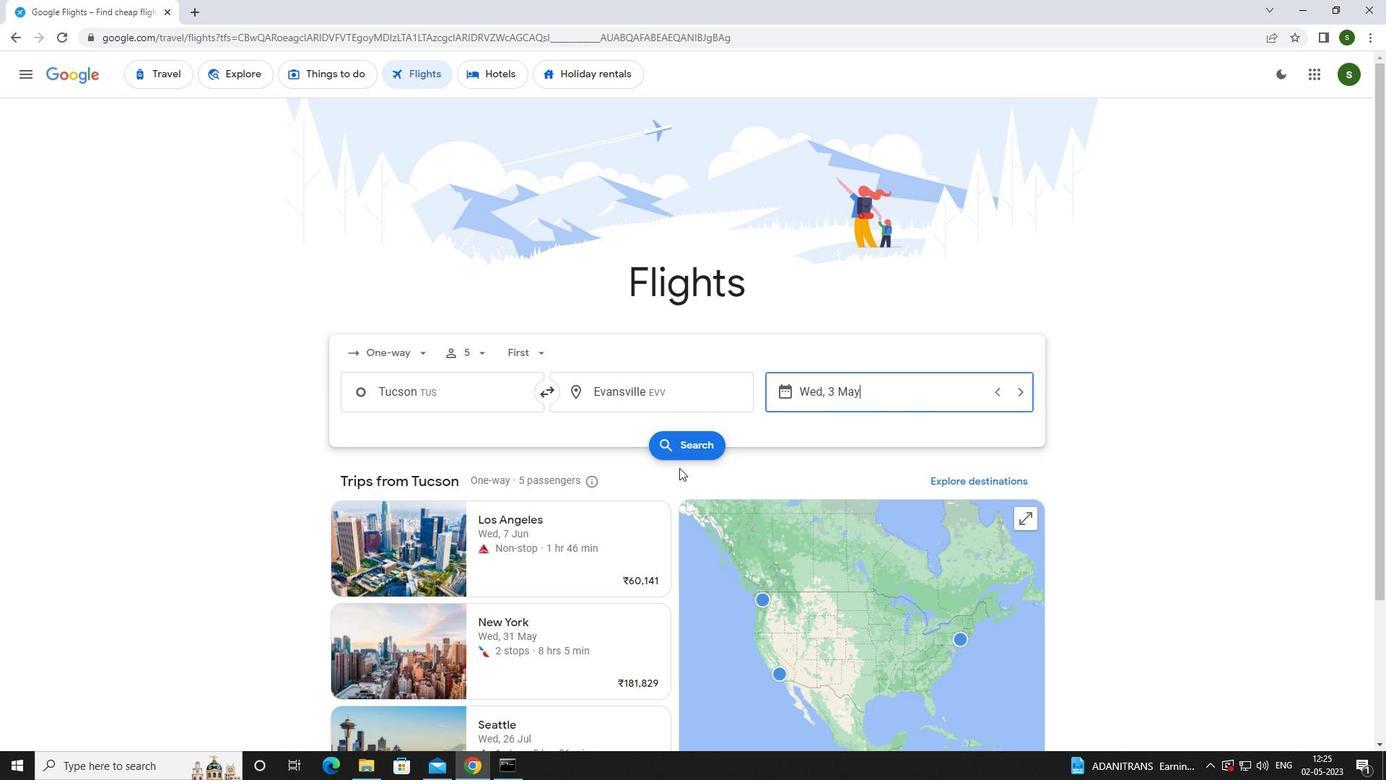 
Action: Mouse pressed left at (678, 438)
Screenshot: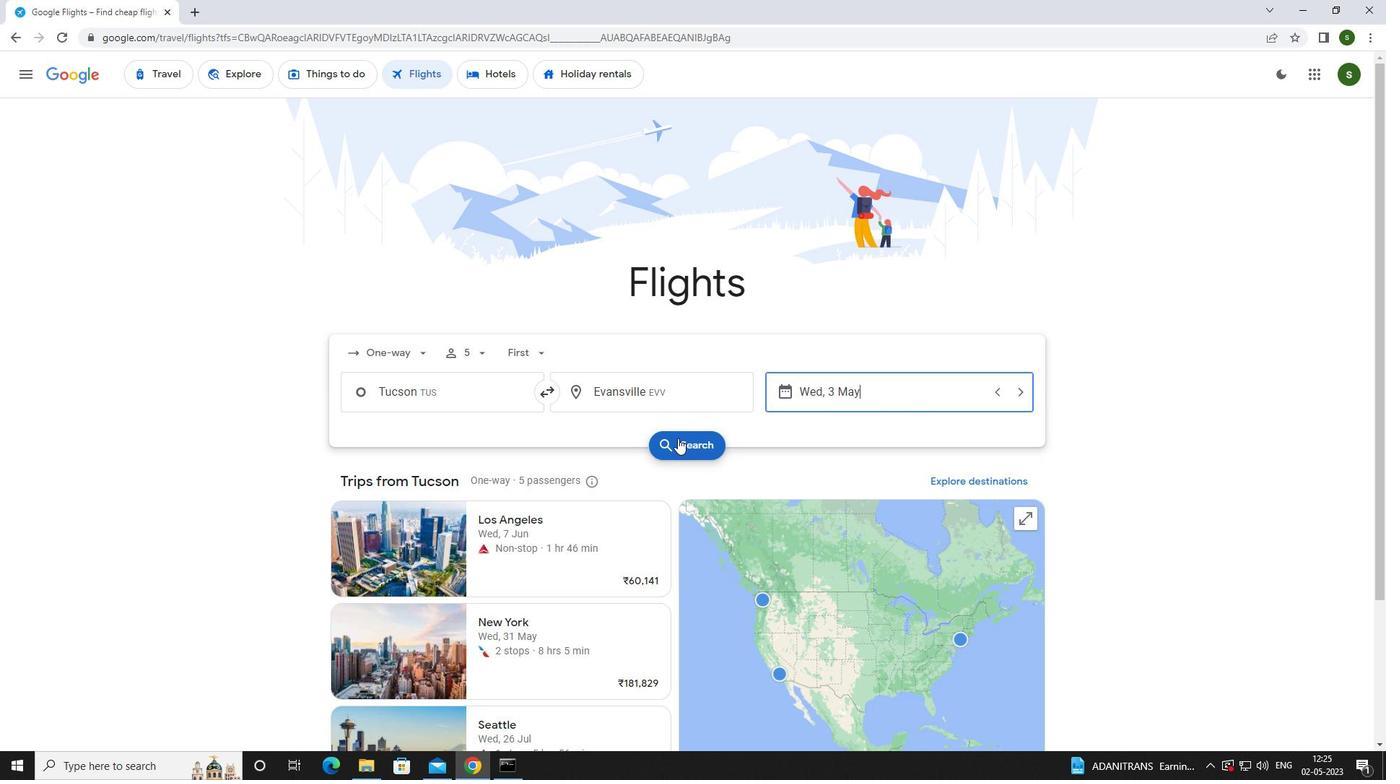 
Action: Mouse moved to (362, 204)
Screenshot: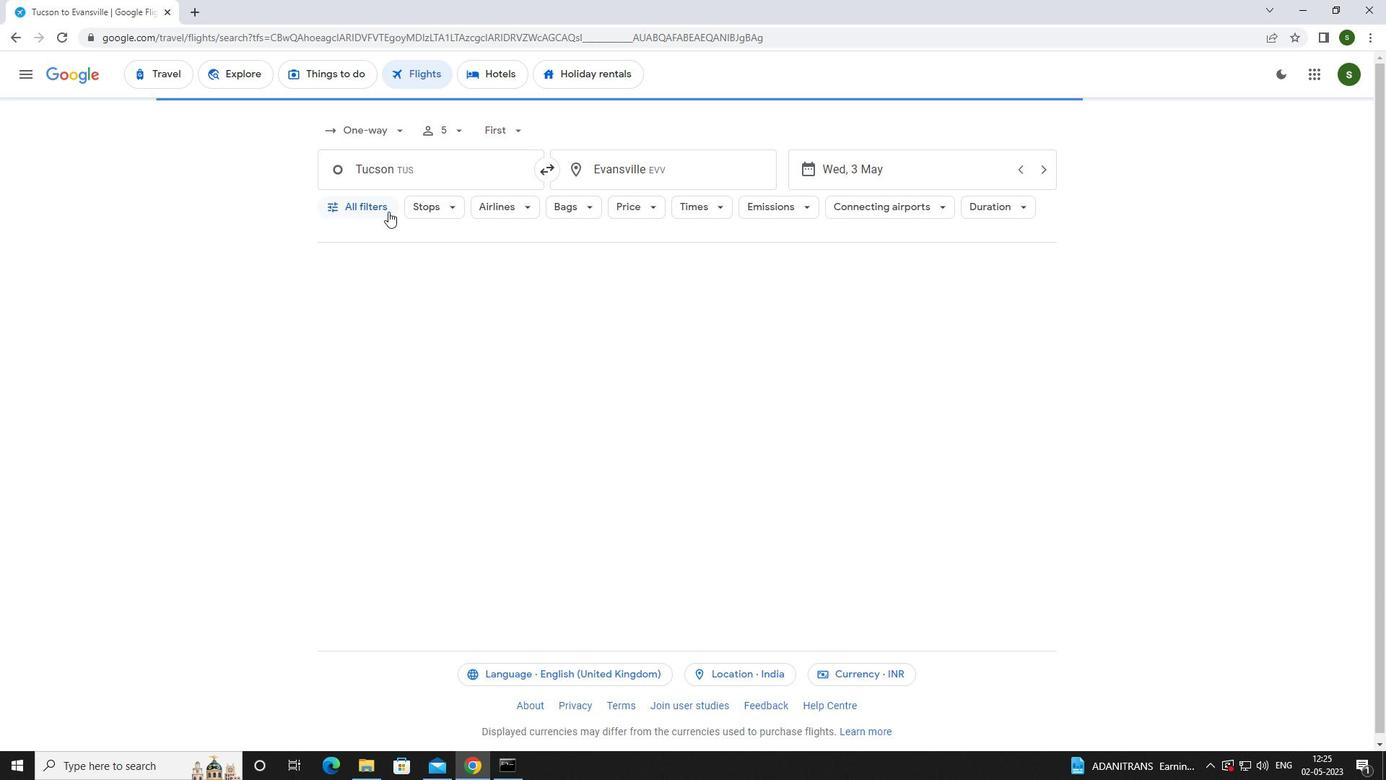 
Action: Mouse pressed left at (362, 204)
Screenshot: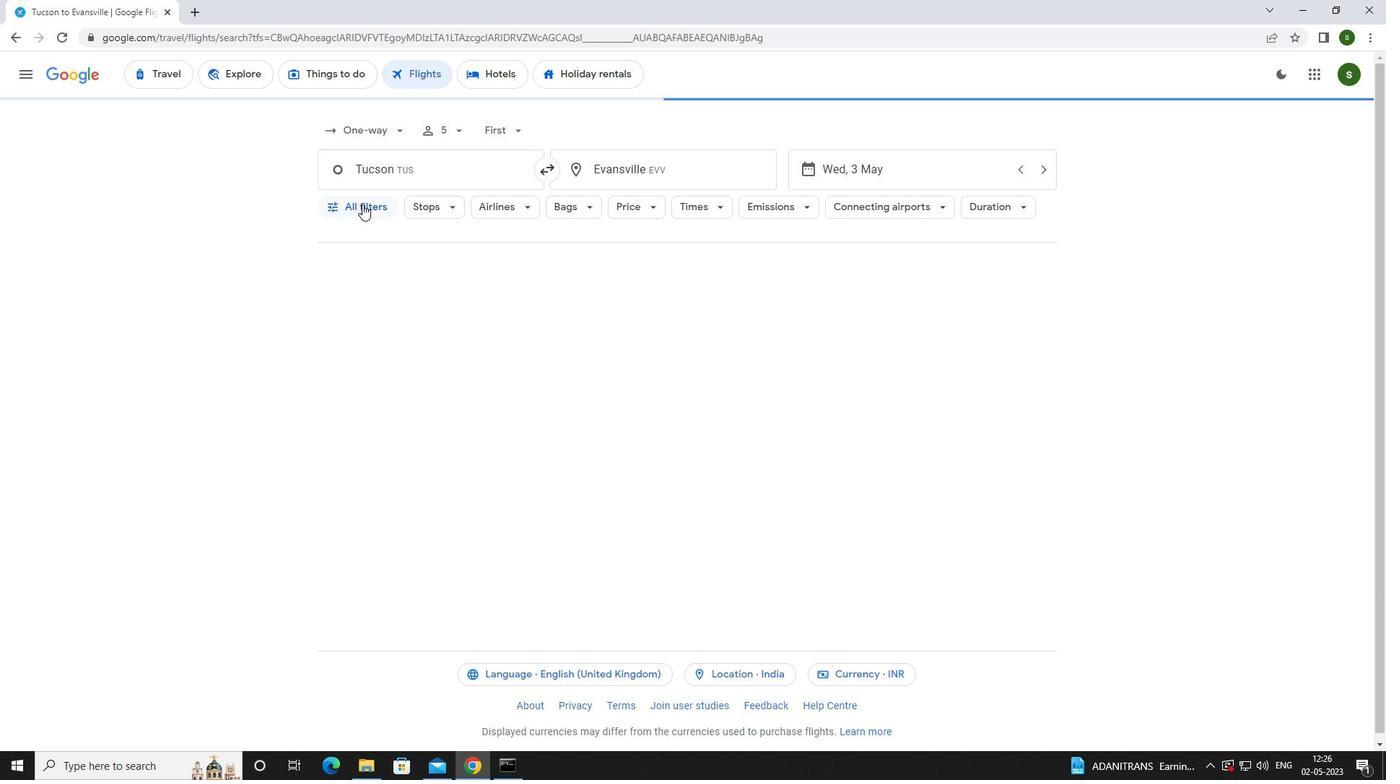 
Action: Mouse moved to (546, 513)
Screenshot: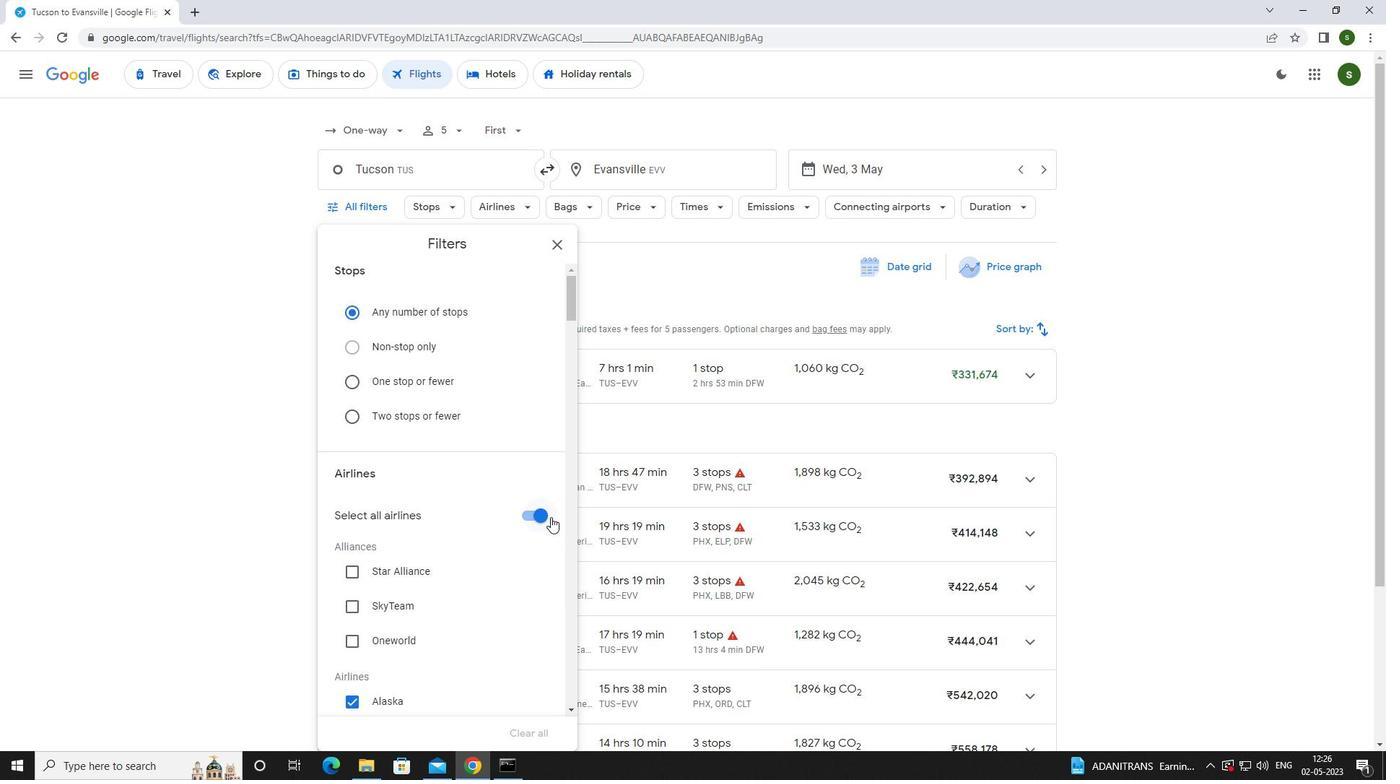 
Action: Mouse pressed left at (546, 513)
Screenshot: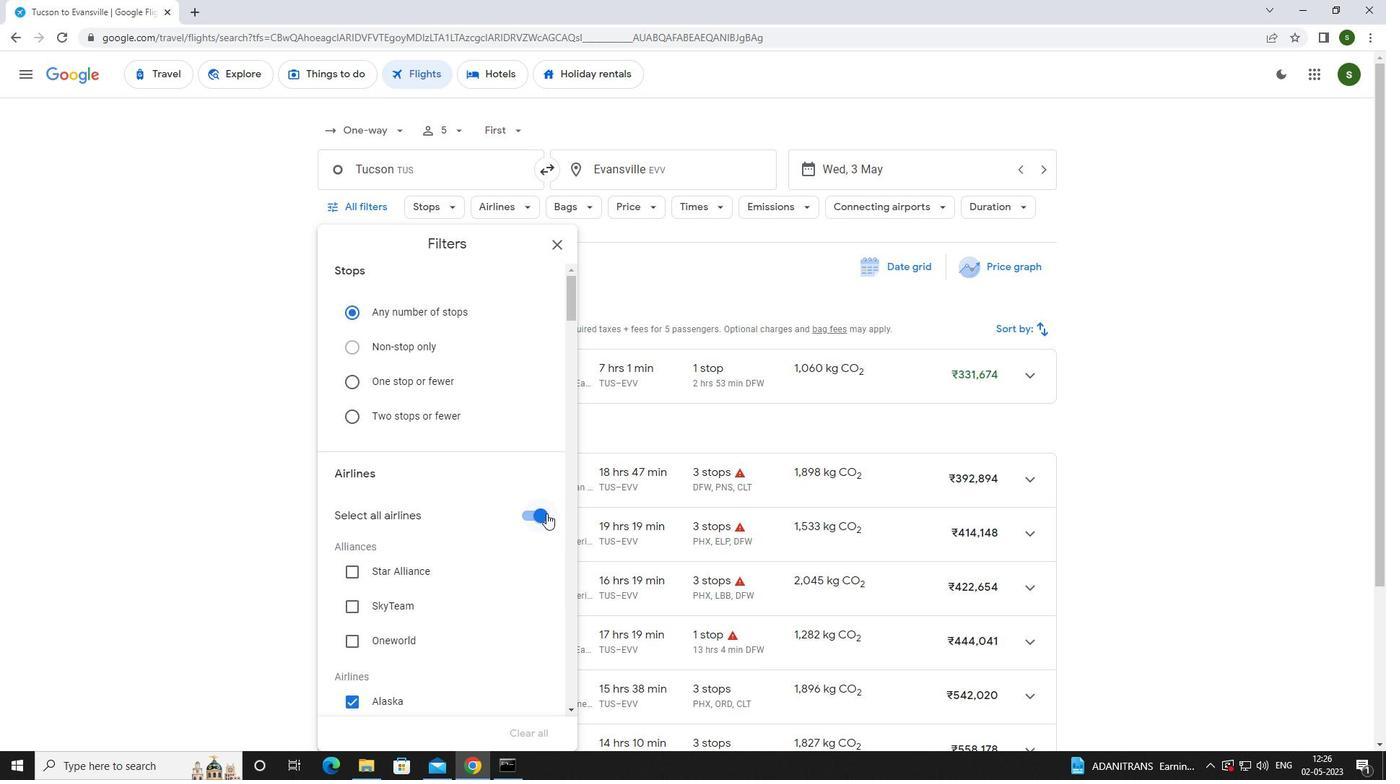 
Action: Mouse moved to (474, 445)
Screenshot: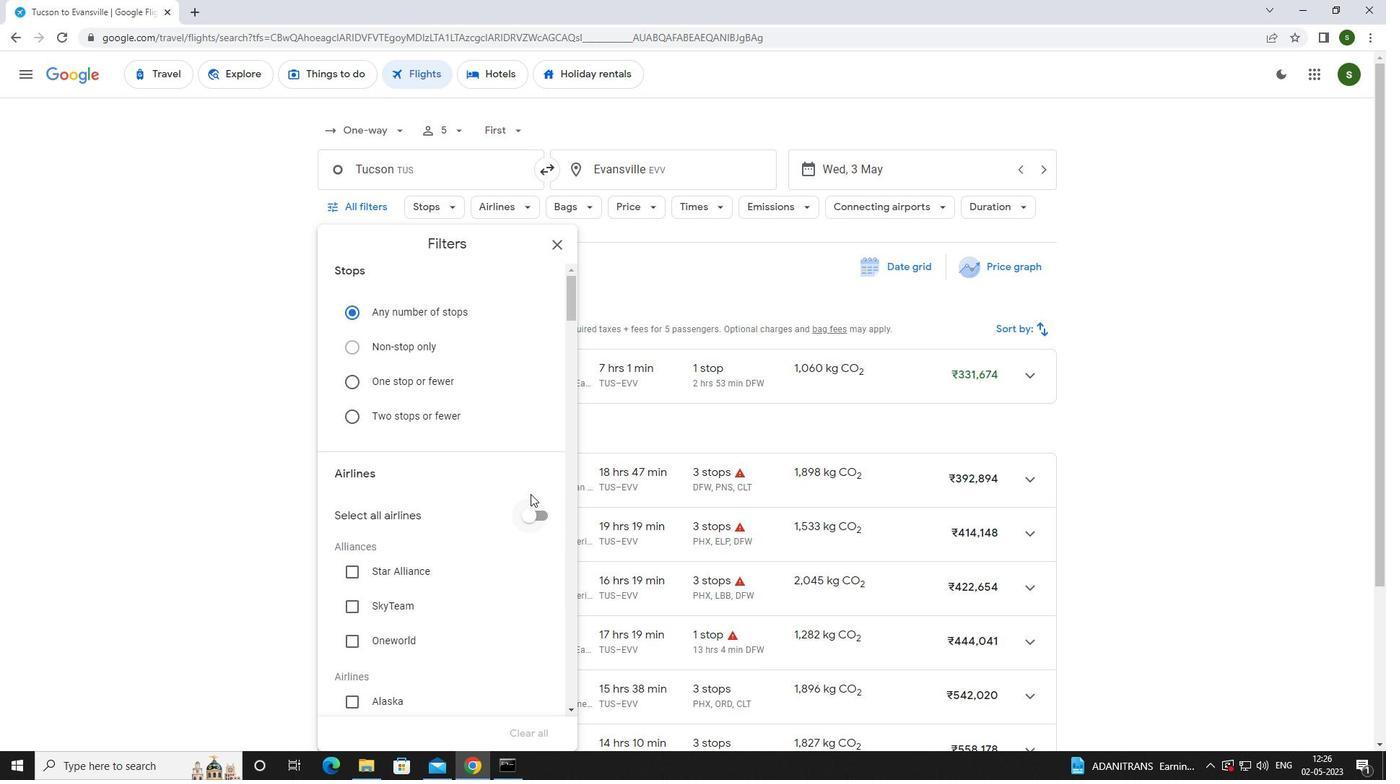 
Action: Mouse scrolled (474, 444) with delta (0, 0)
Screenshot: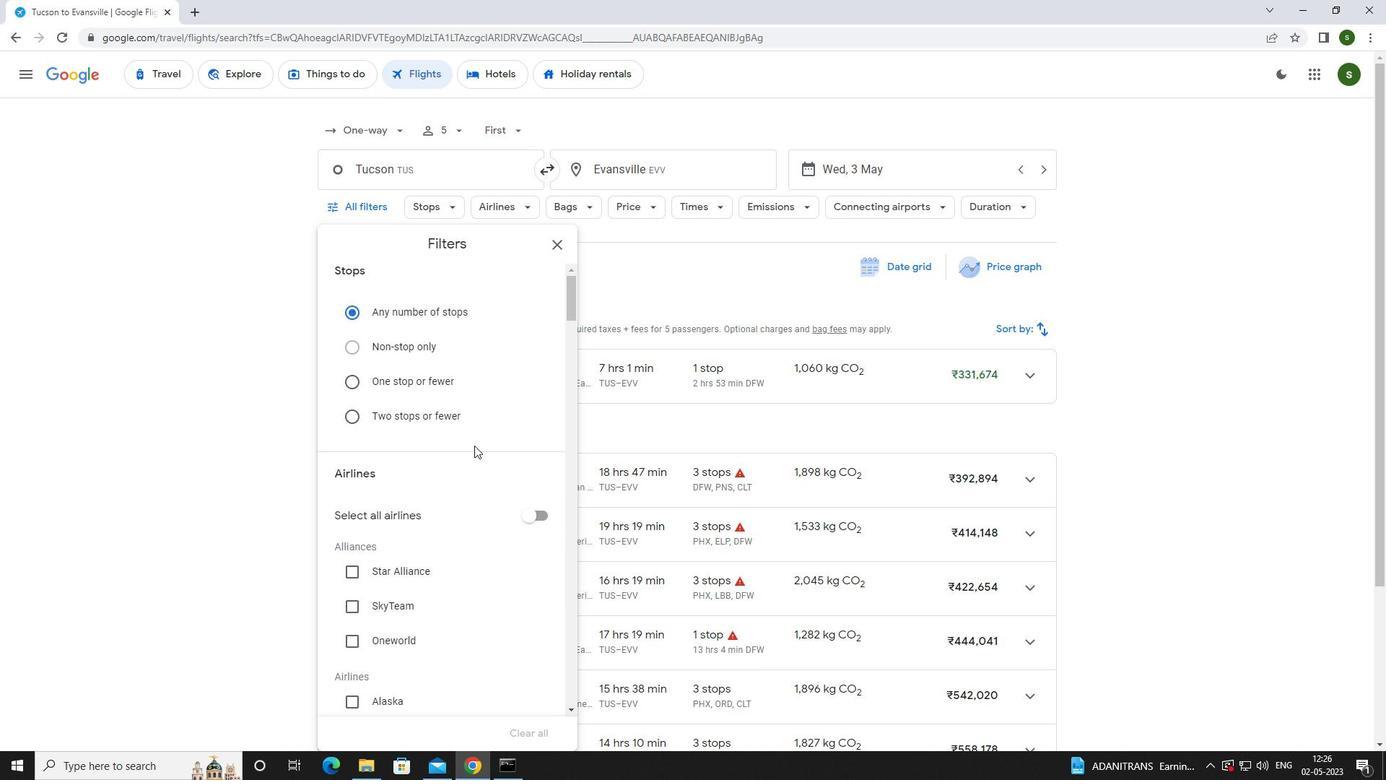 
Action: Mouse scrolled (474, 444) with delta (0, 0)
Screenshot: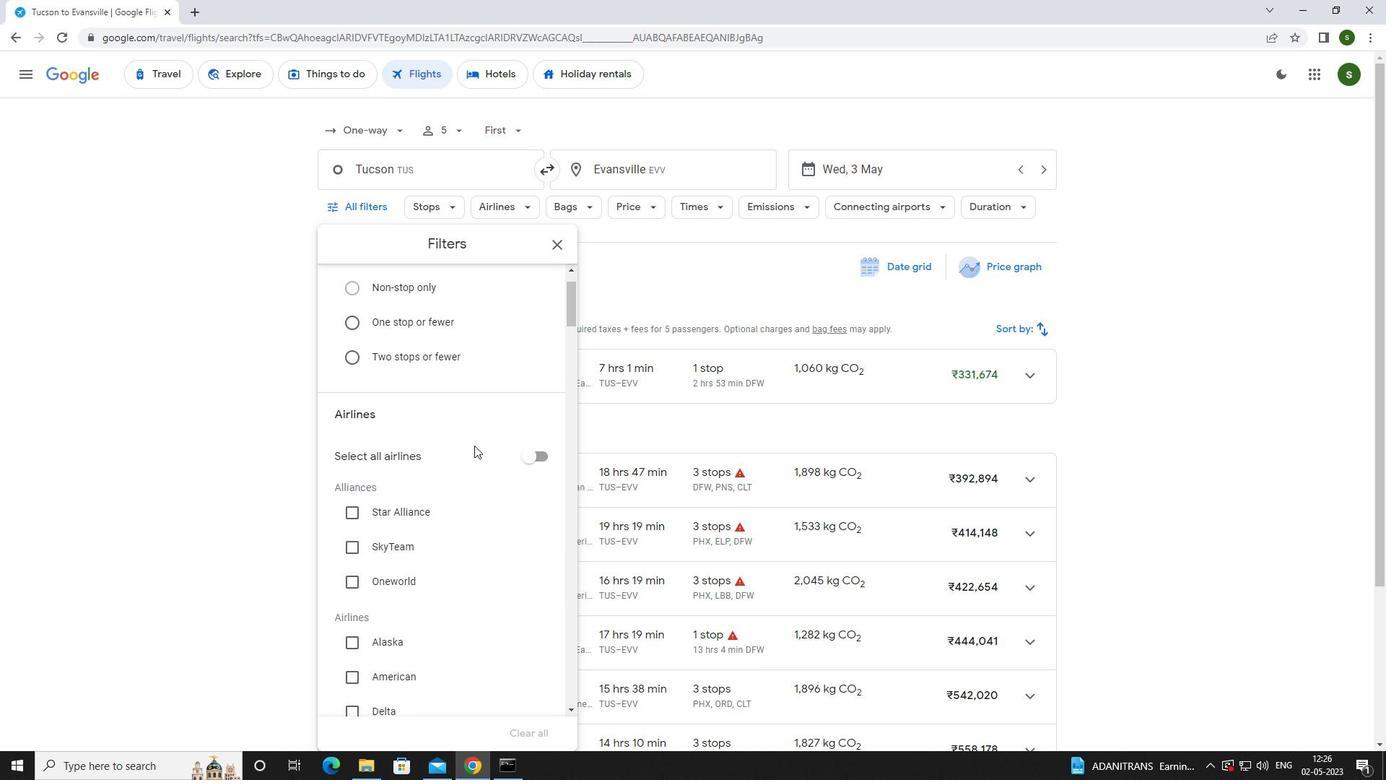 
Action: Mouse scrolled (474, 444) with delta (0, 0)
Screenshot: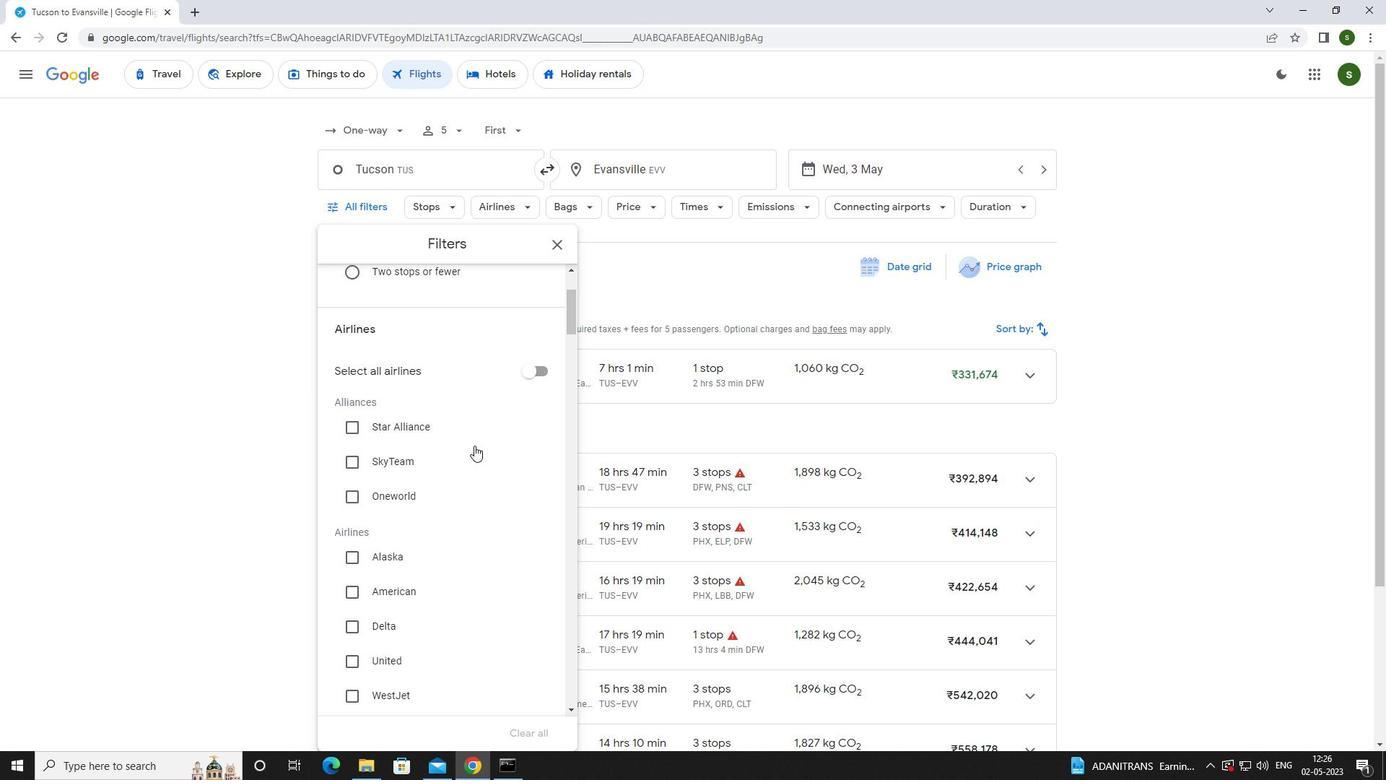 
Action: Mouse scrolled (474, 444) with delta (0, 0)
Screenshot: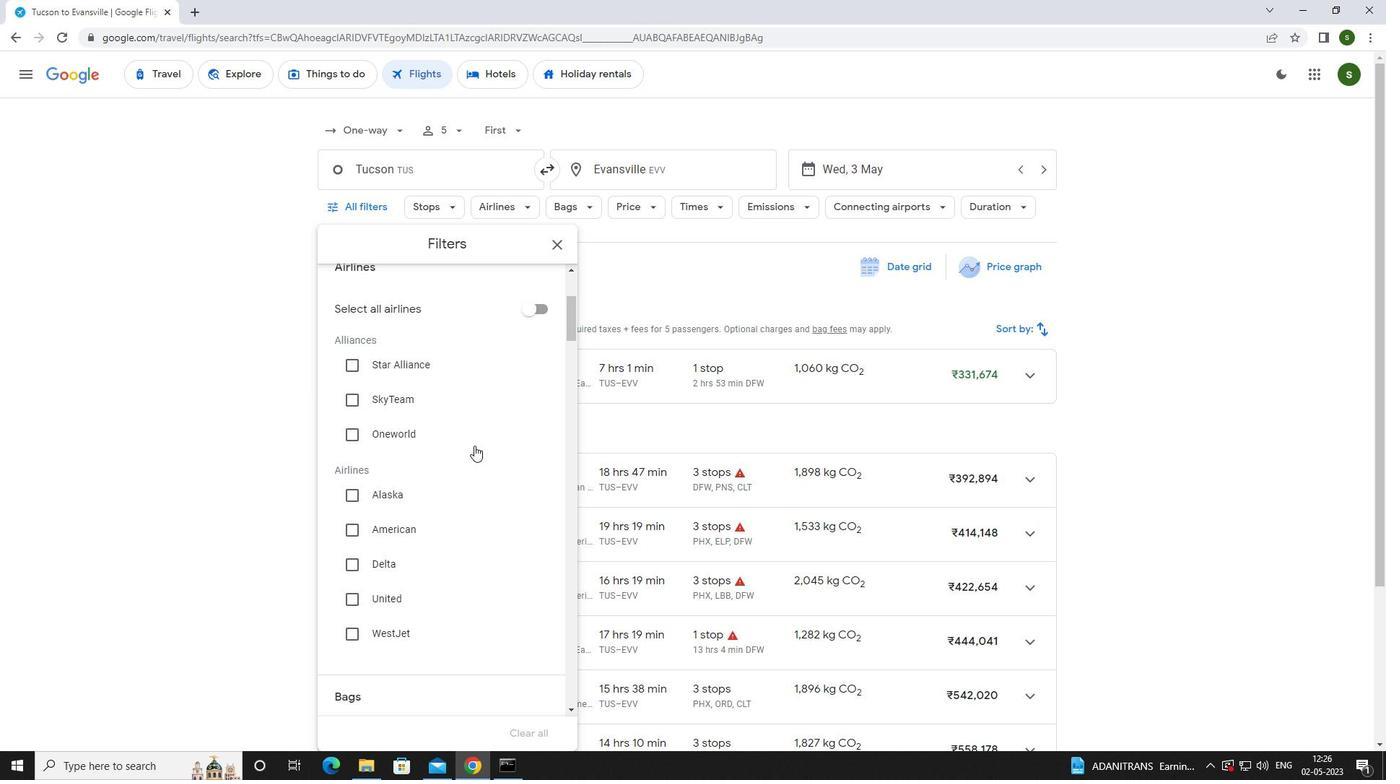 
Action: Mouse scrolled (474, 444) with delta (0, 0)
Screenshot: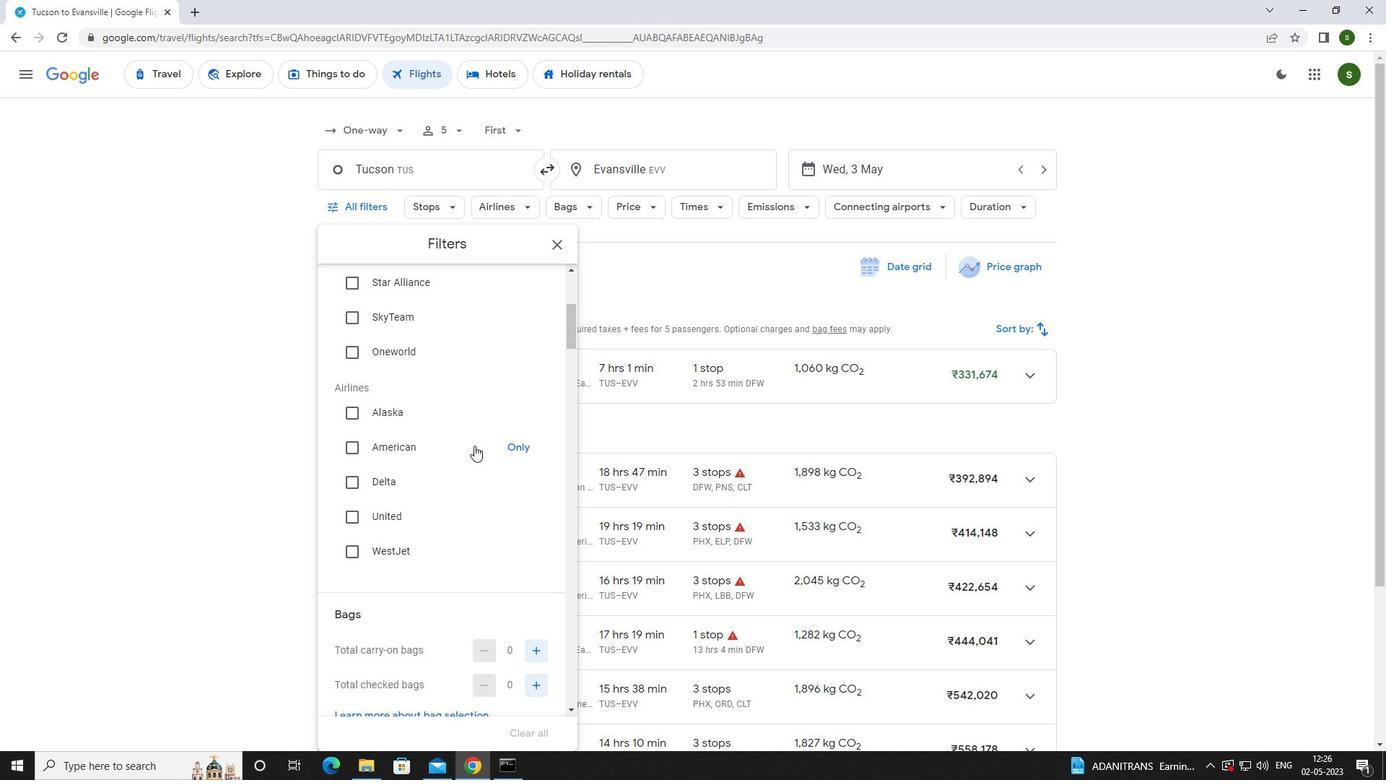 
Action: Mouse scrolled (474, 444) with delta (0, 0)
Screenshot: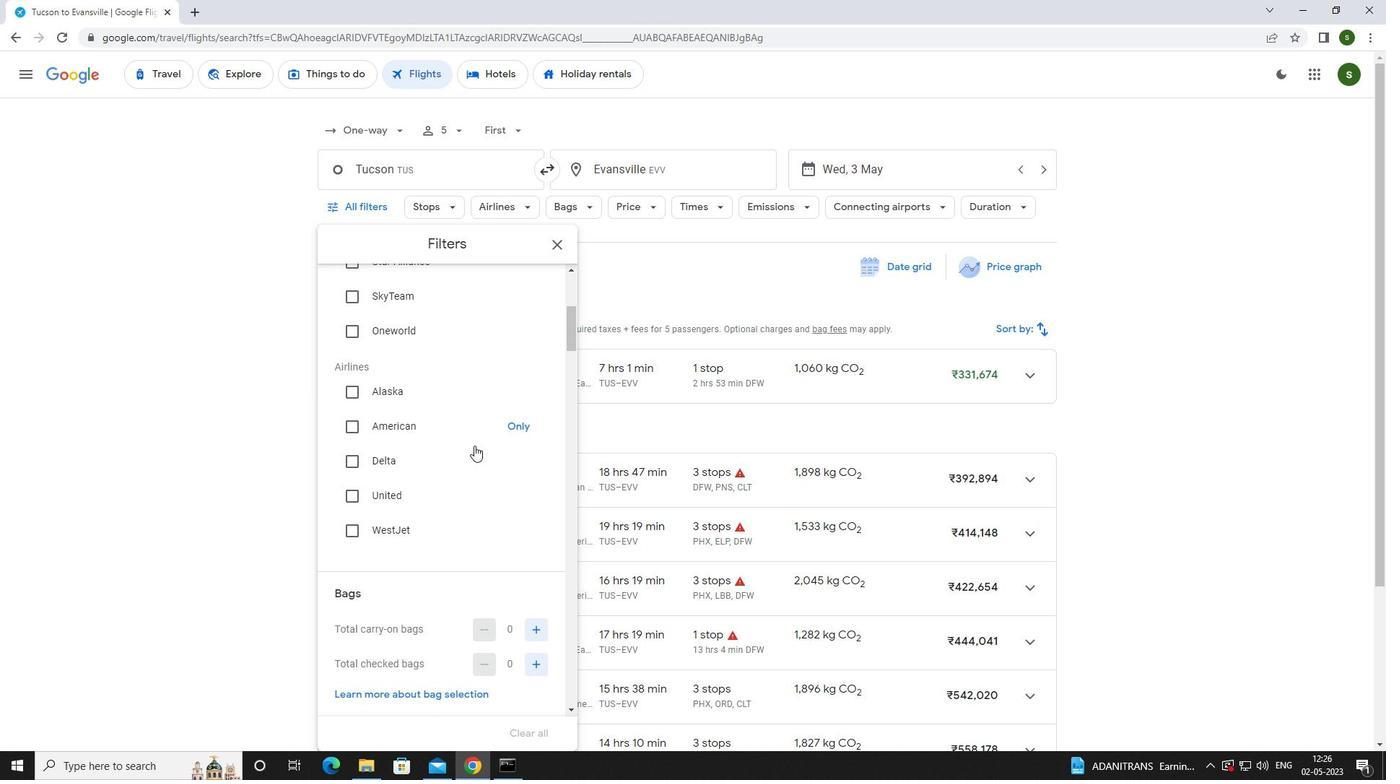 
Action: Mouse scrolled (474, 444) with delta (0, 0)
Screenshot: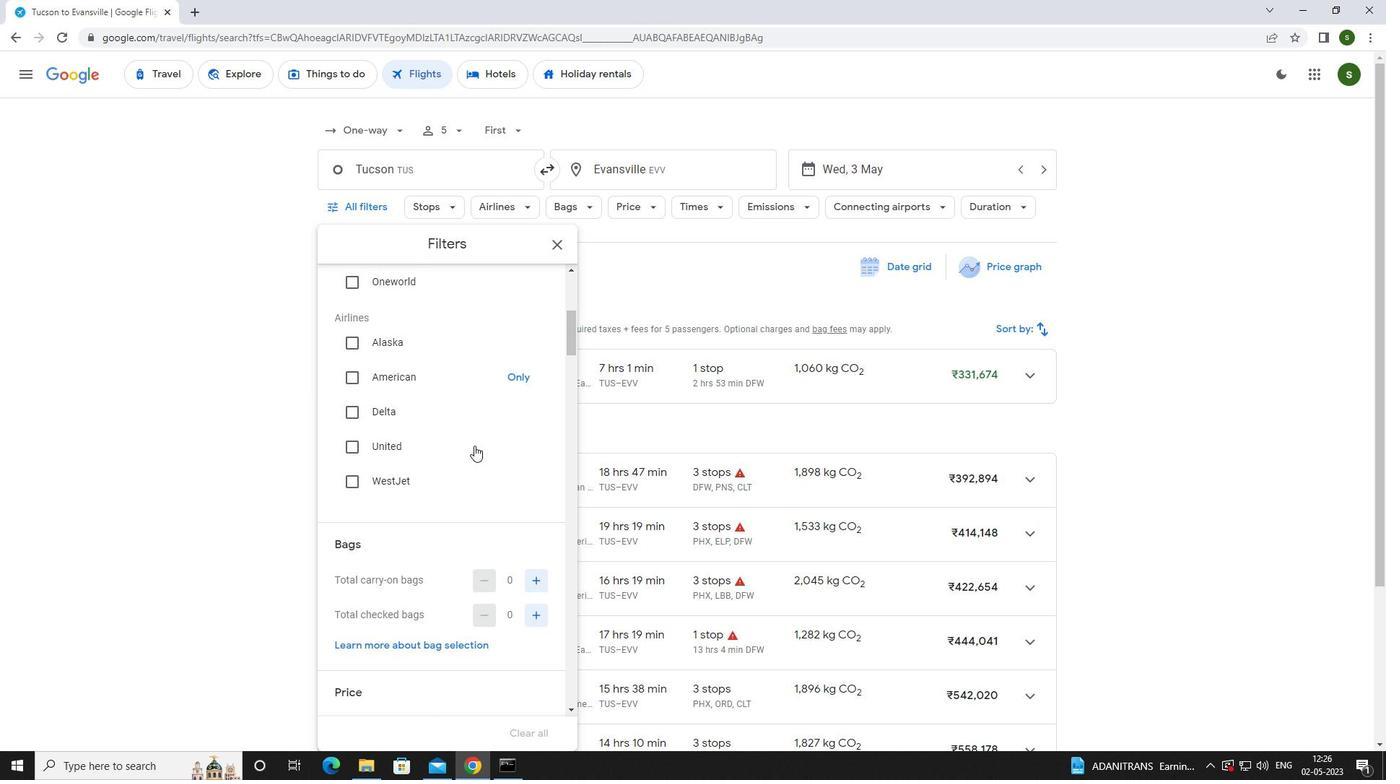
Action: Mouse moved to (536, 468)
Screenshot: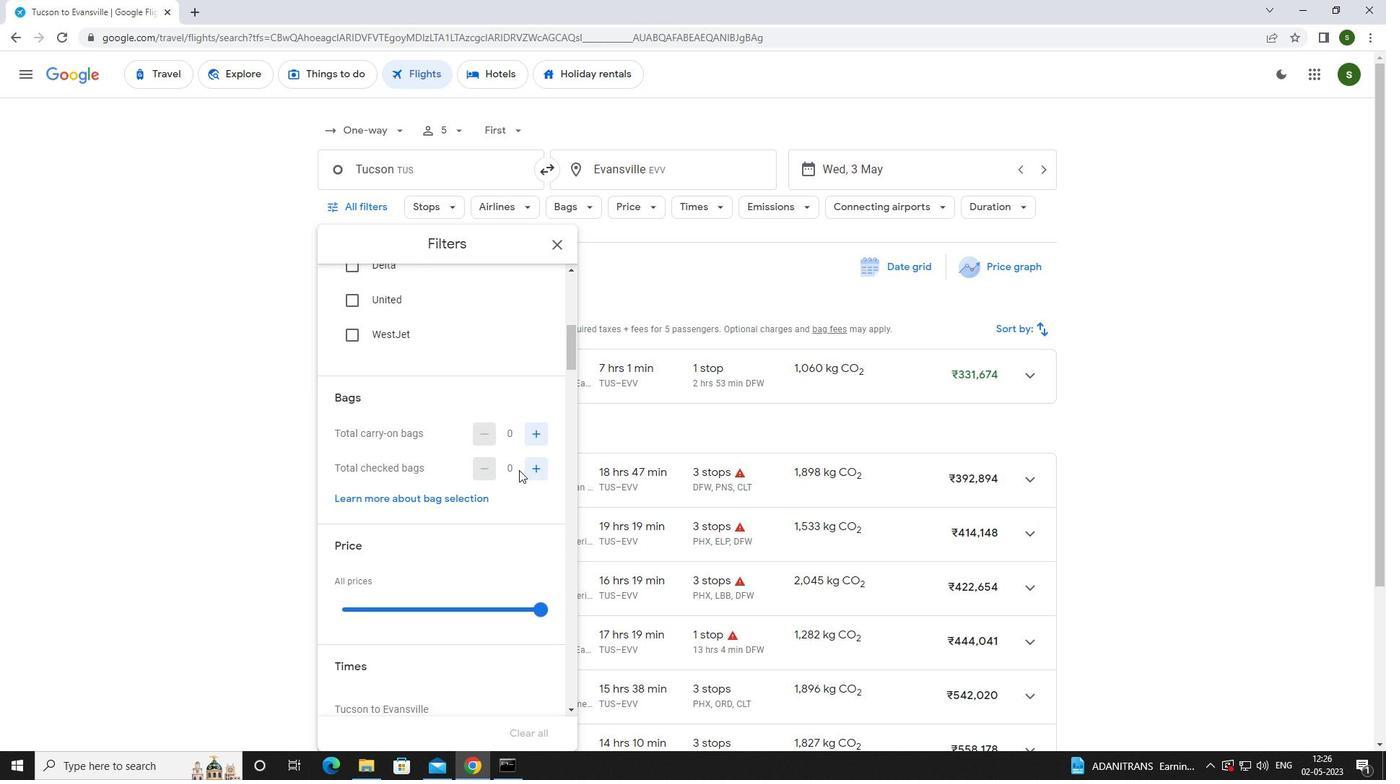 
Action: Mouse pressed left at (536, 468)
Screenshot: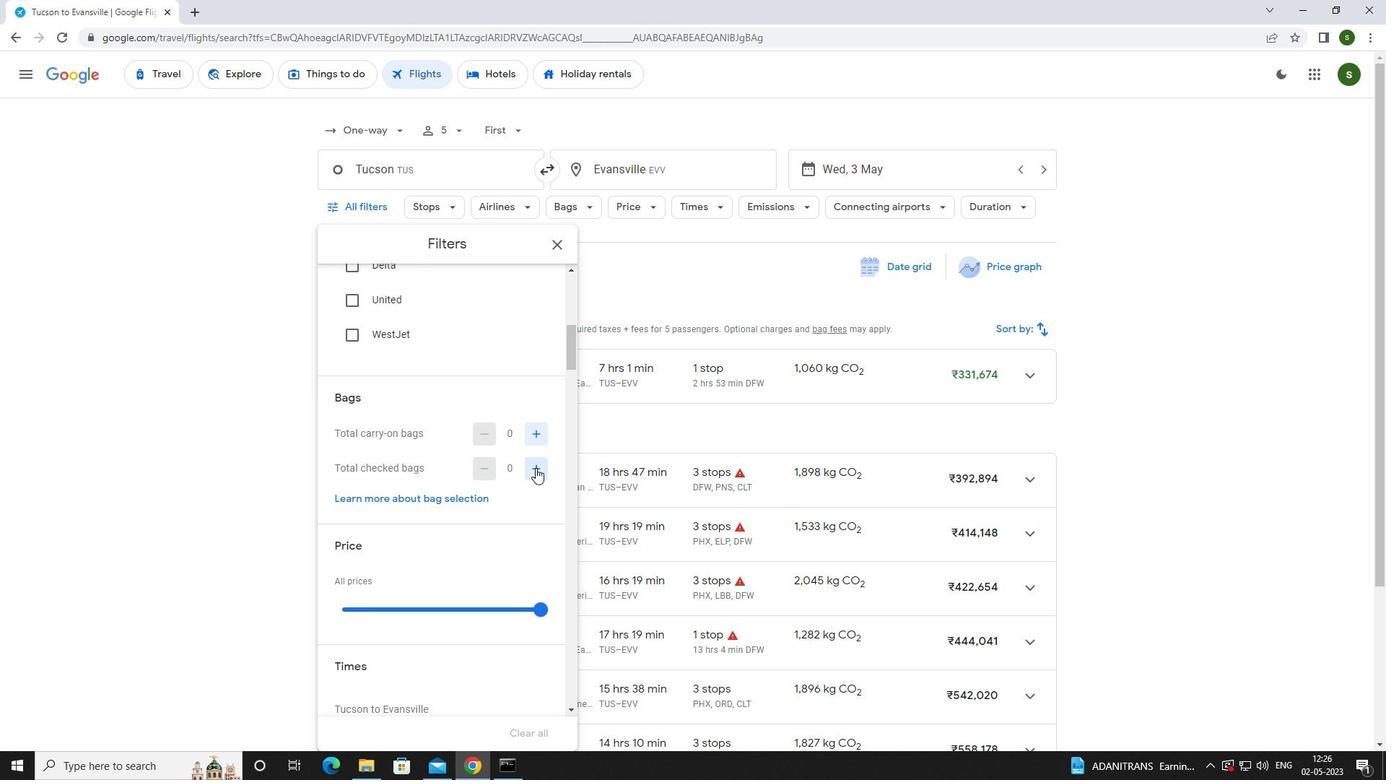 
Action: Mouse scrolled (536, 467) with delta (0, 0)
Screenshot: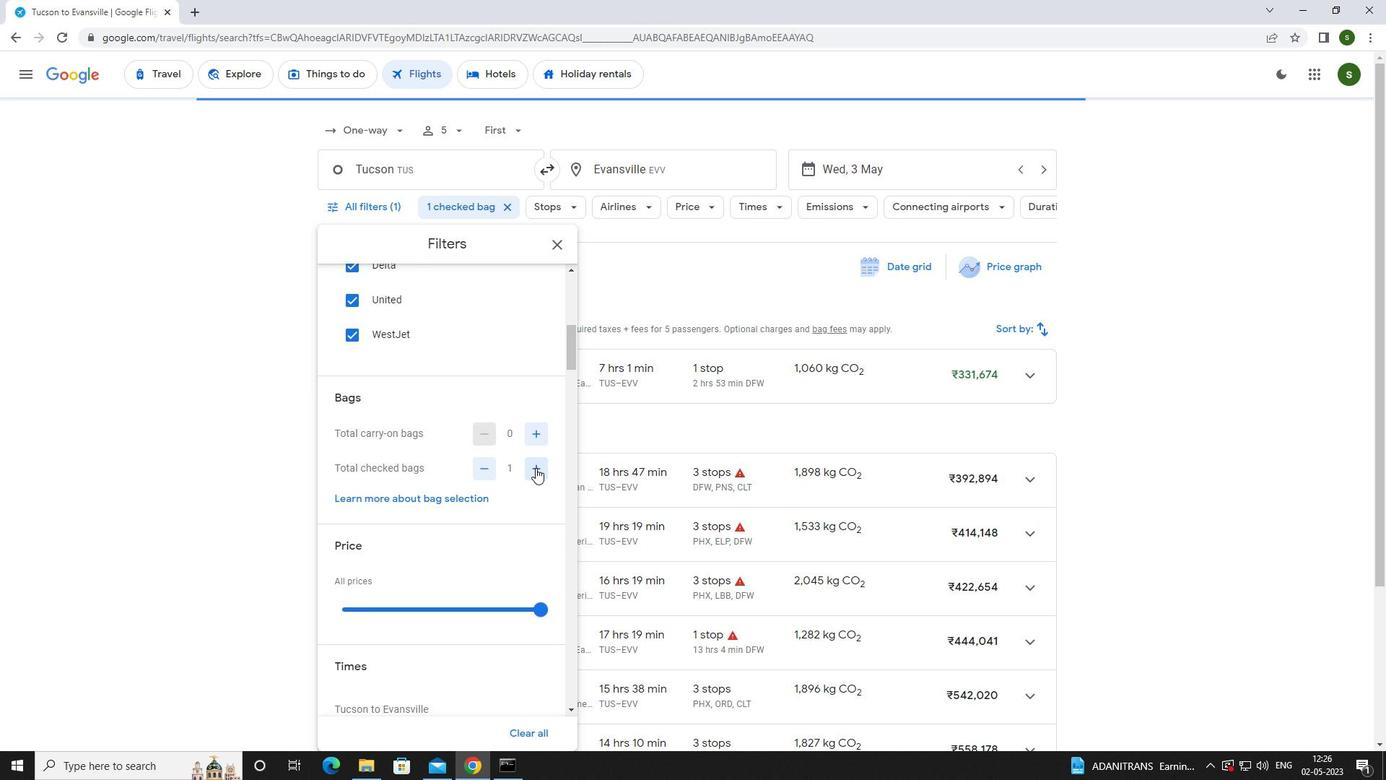 
Action: Mouse scrolled (536, 467) with delta (0, 0)
Screenshot: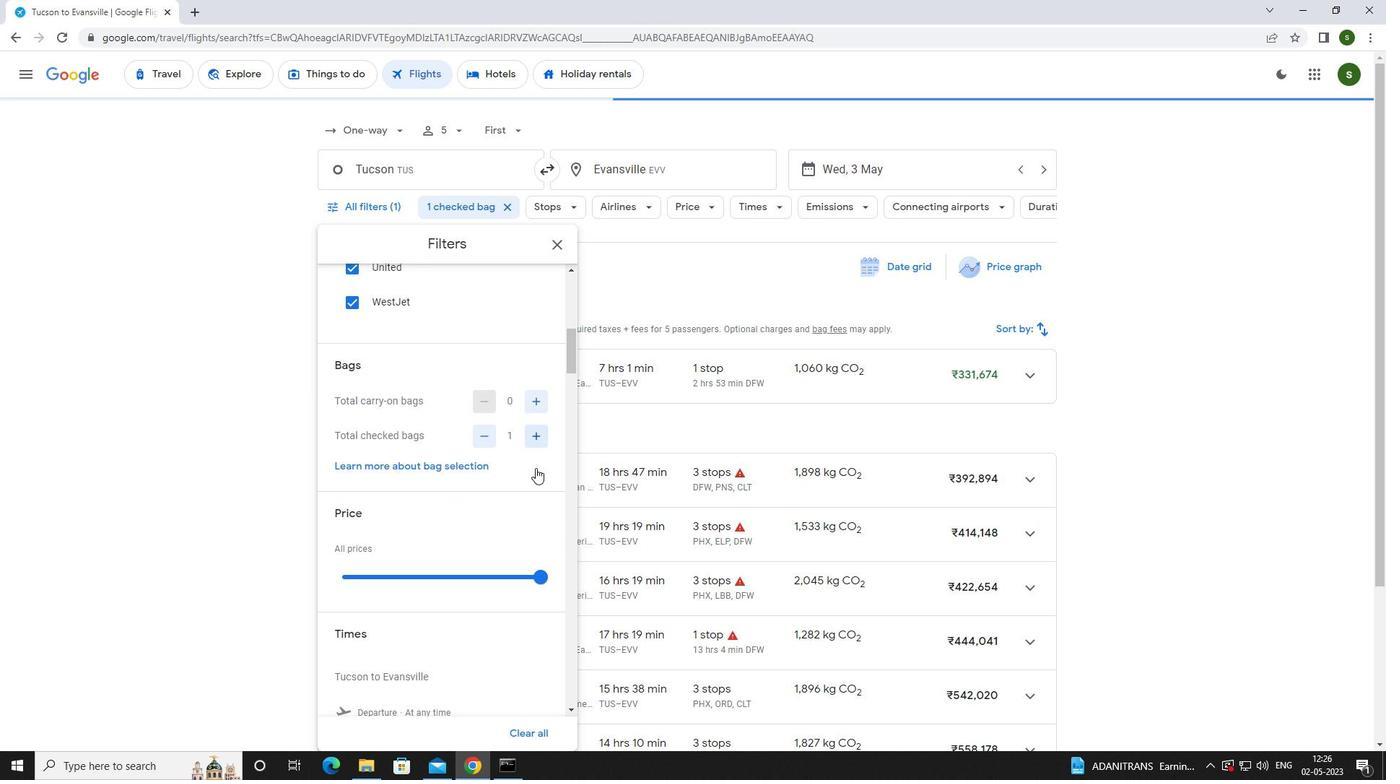 
Action: Mouse pressed left at (536, 468)
Screenshot: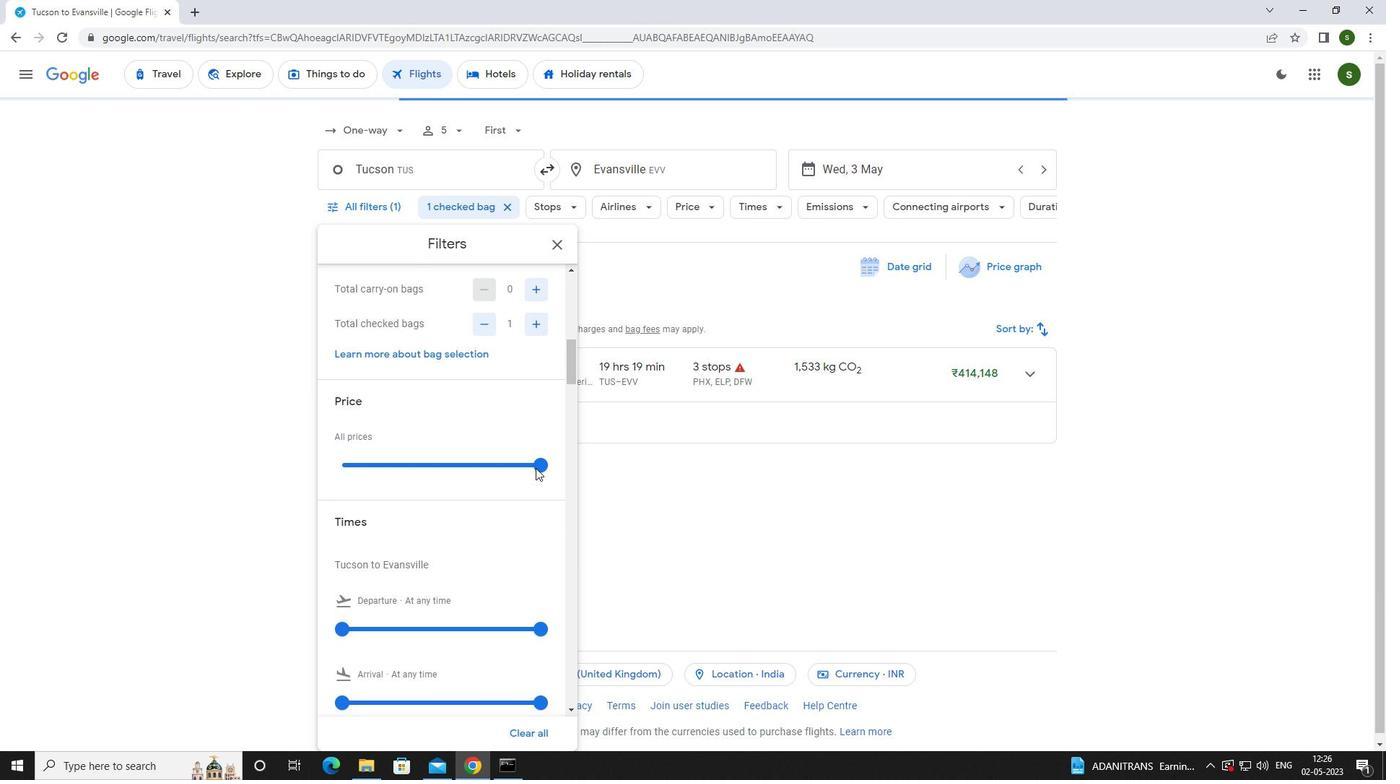 
Action: Mouse moved to (407, 497)
Screenshot: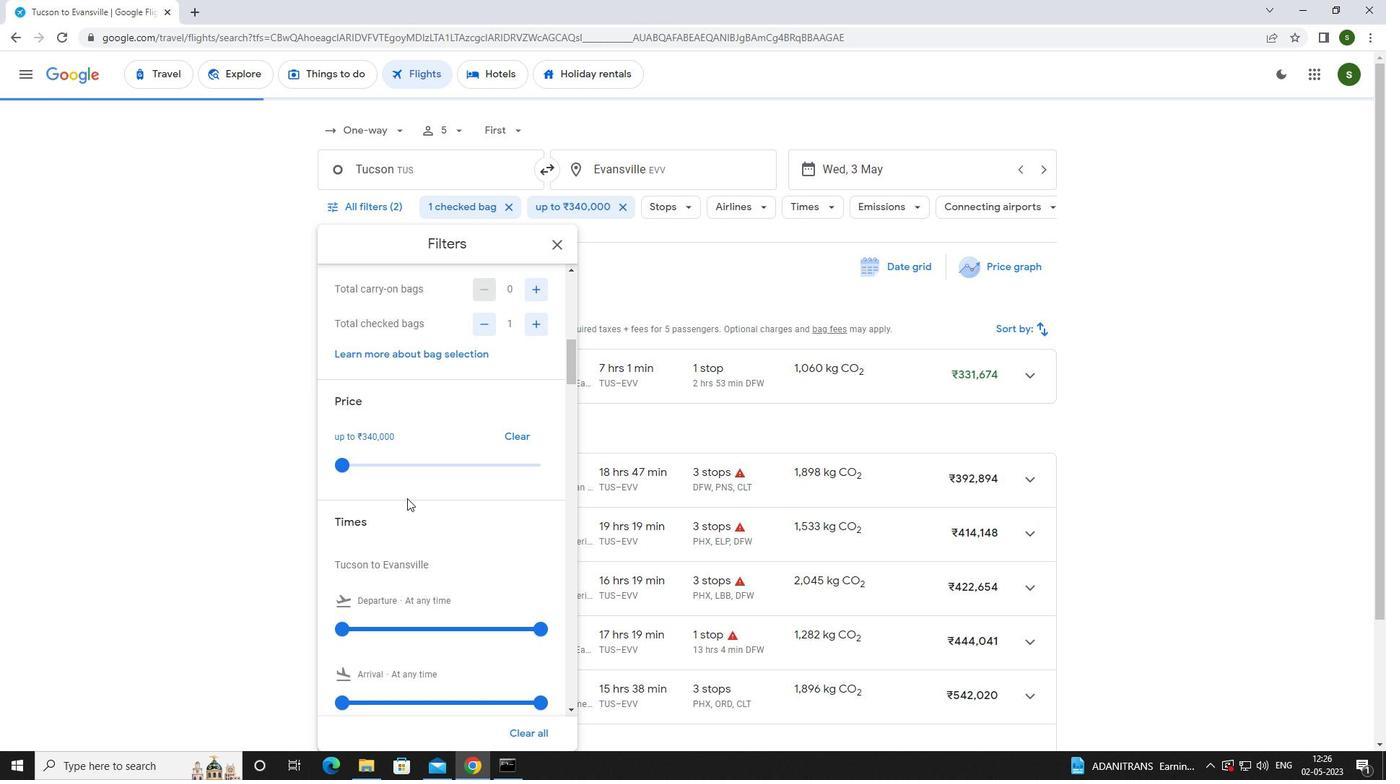 
Action: Mouse scrolled (407, 496) with delta (0, 0)
Screenshot: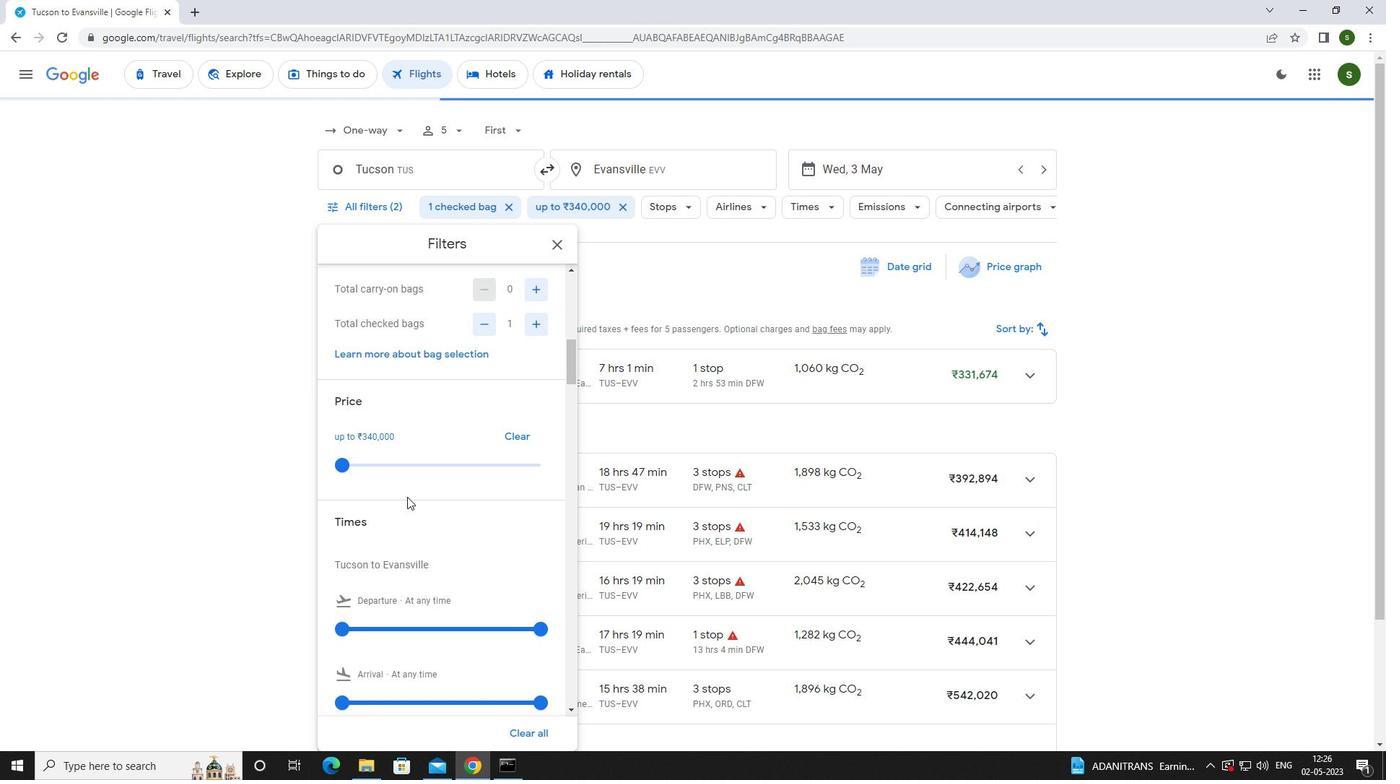 
Action: Mouse scrolled (407, 496) with delta (0, 0)
Screenshot: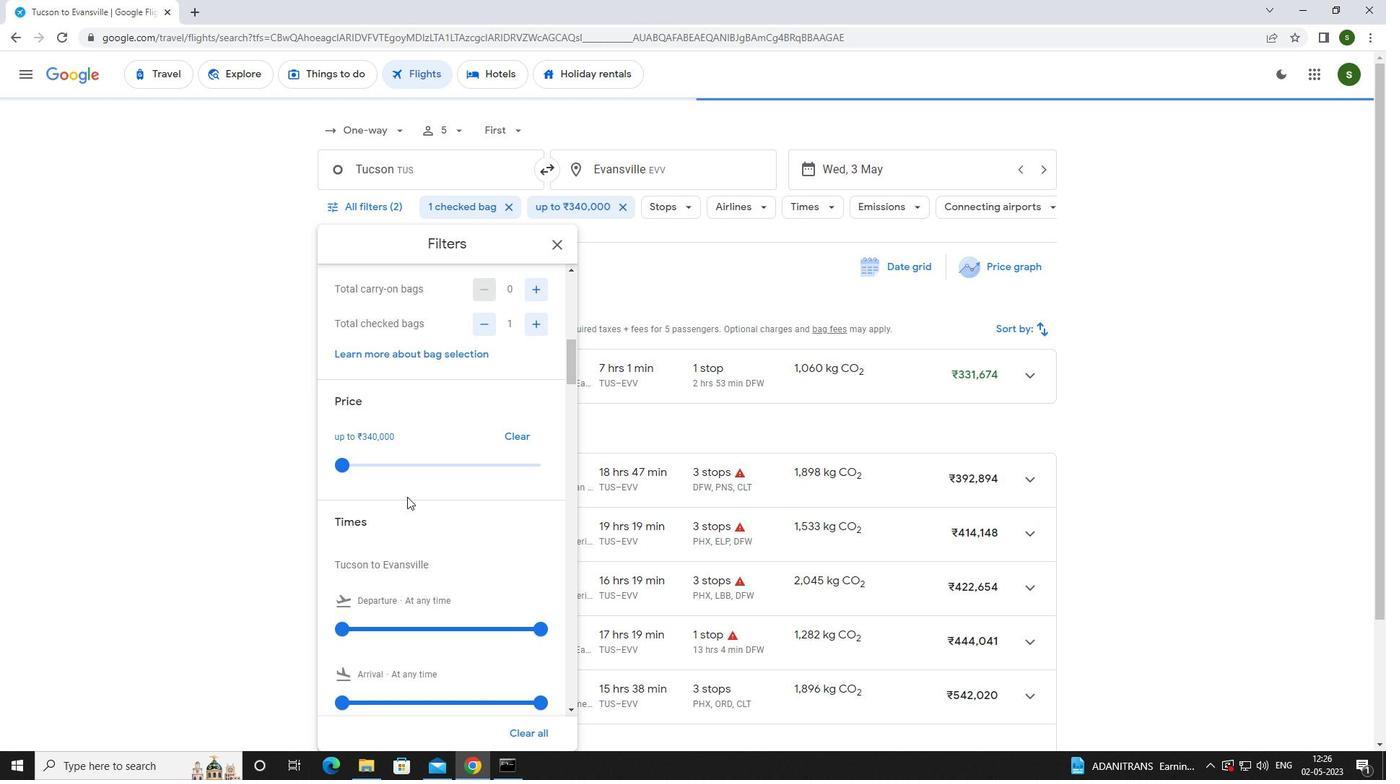 
Action: Mouse moved to (344, 480)
Screenshot: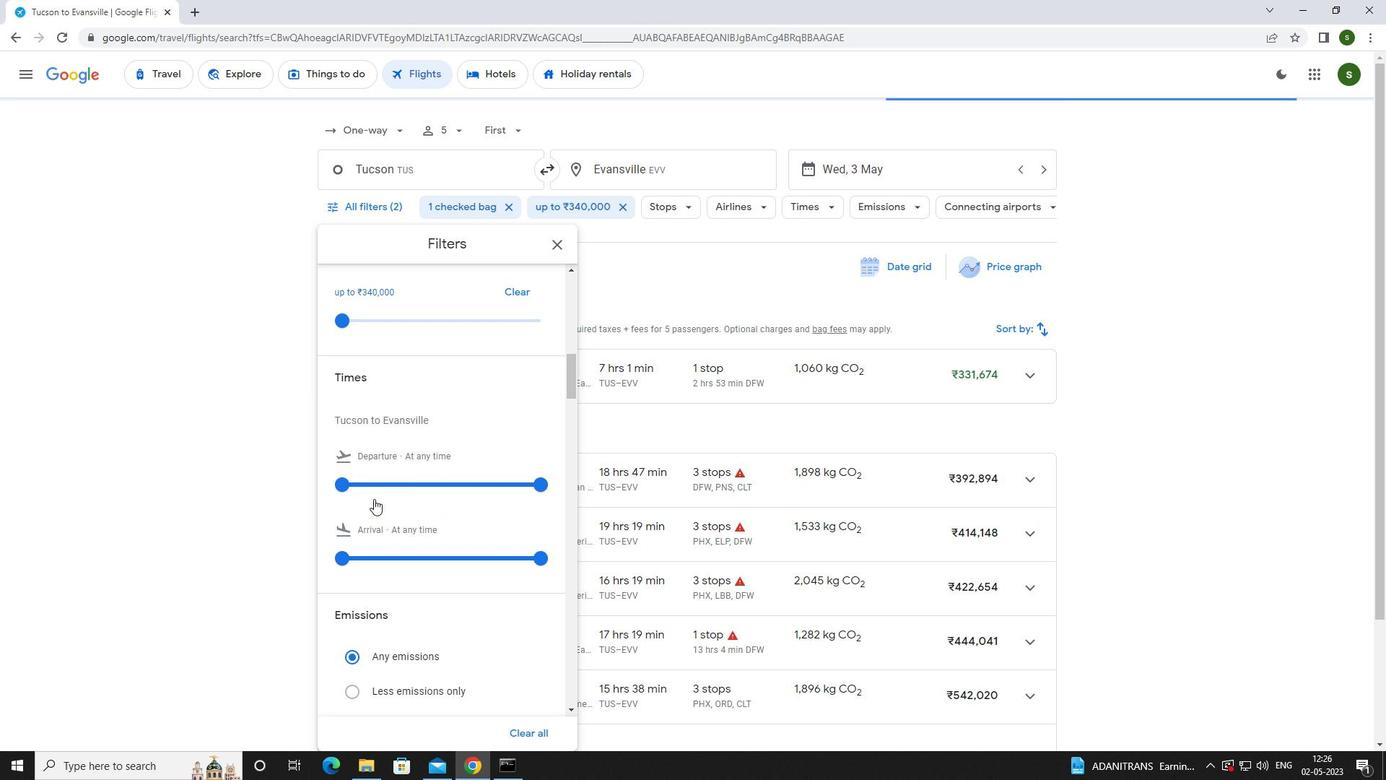 
Action: Mouse pressed left at (344, 480)
Screenshot: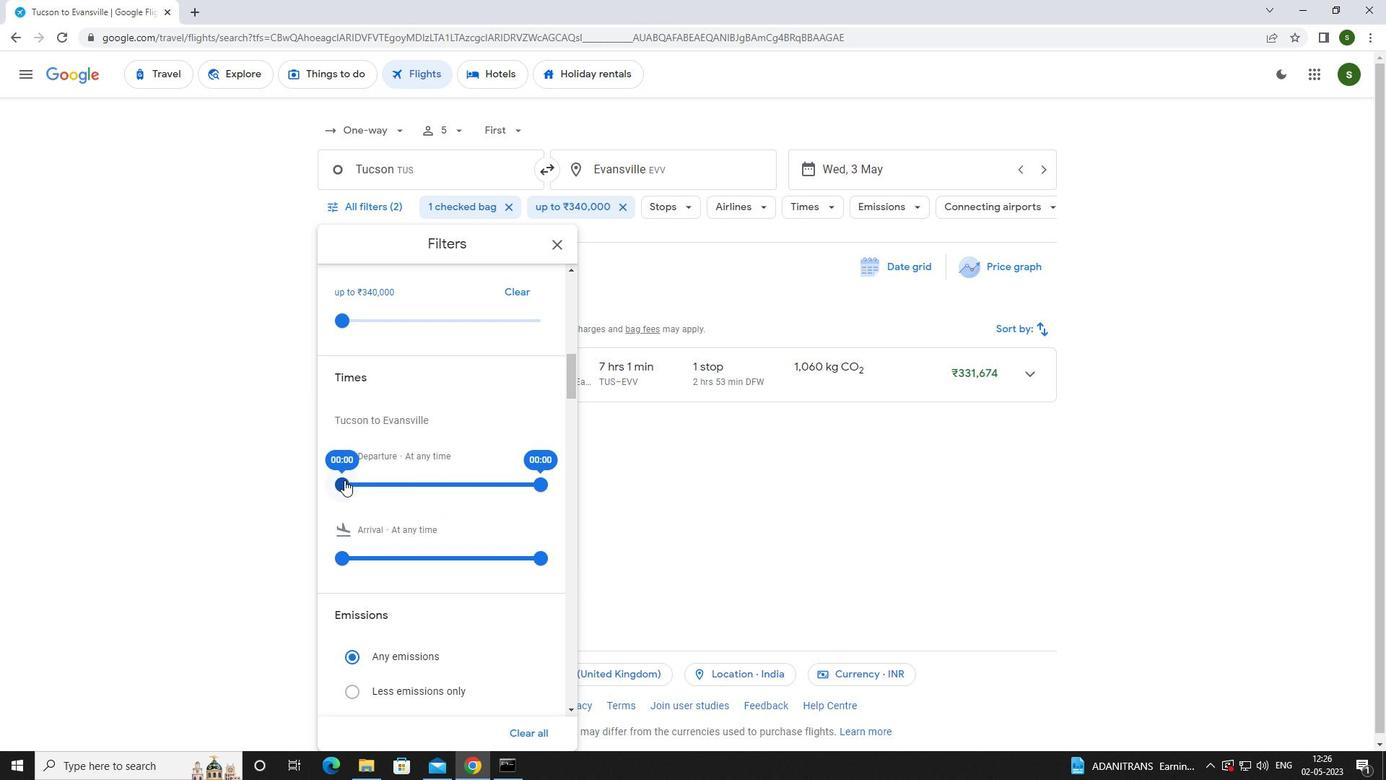 
Action: Mouse moved to (726, 476)
Screenshot: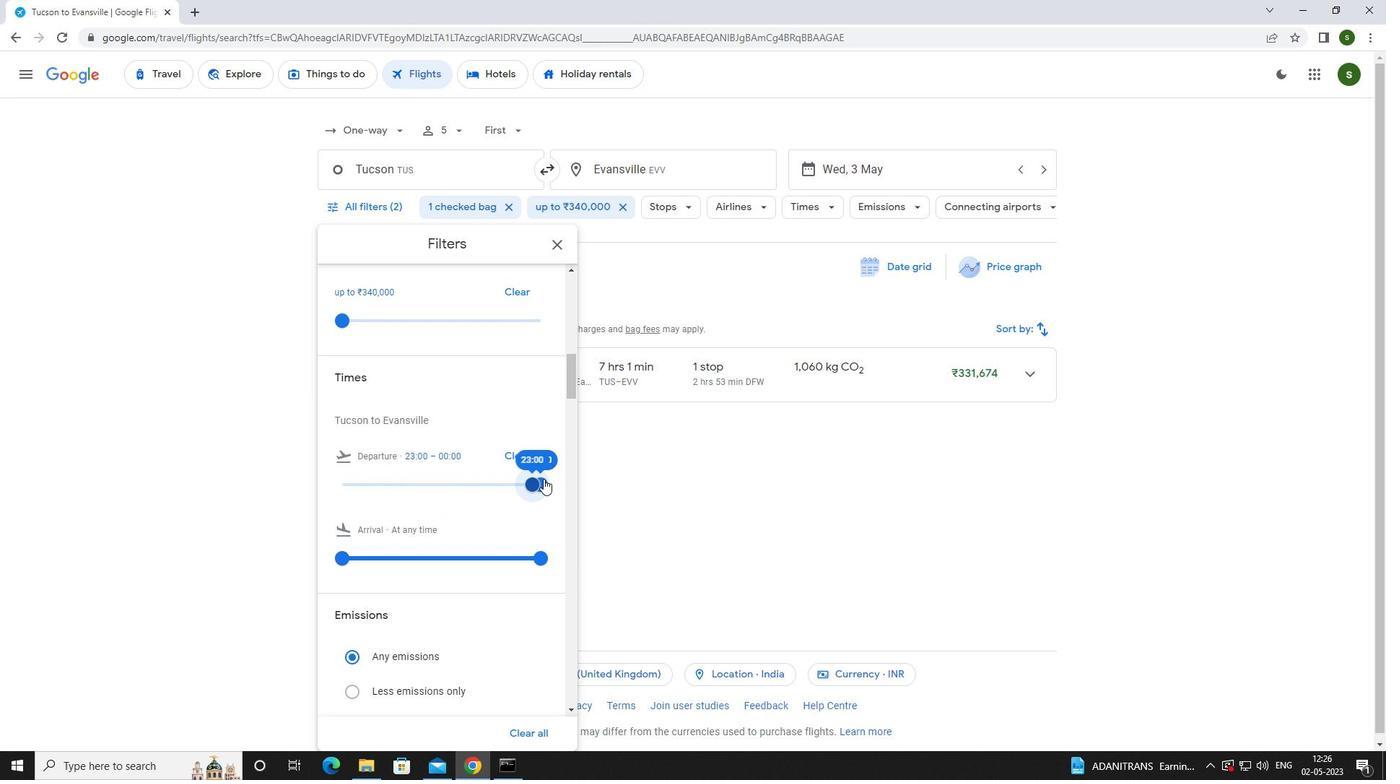 
Action: Mouse pressed left at (726, 476)
Screenshot: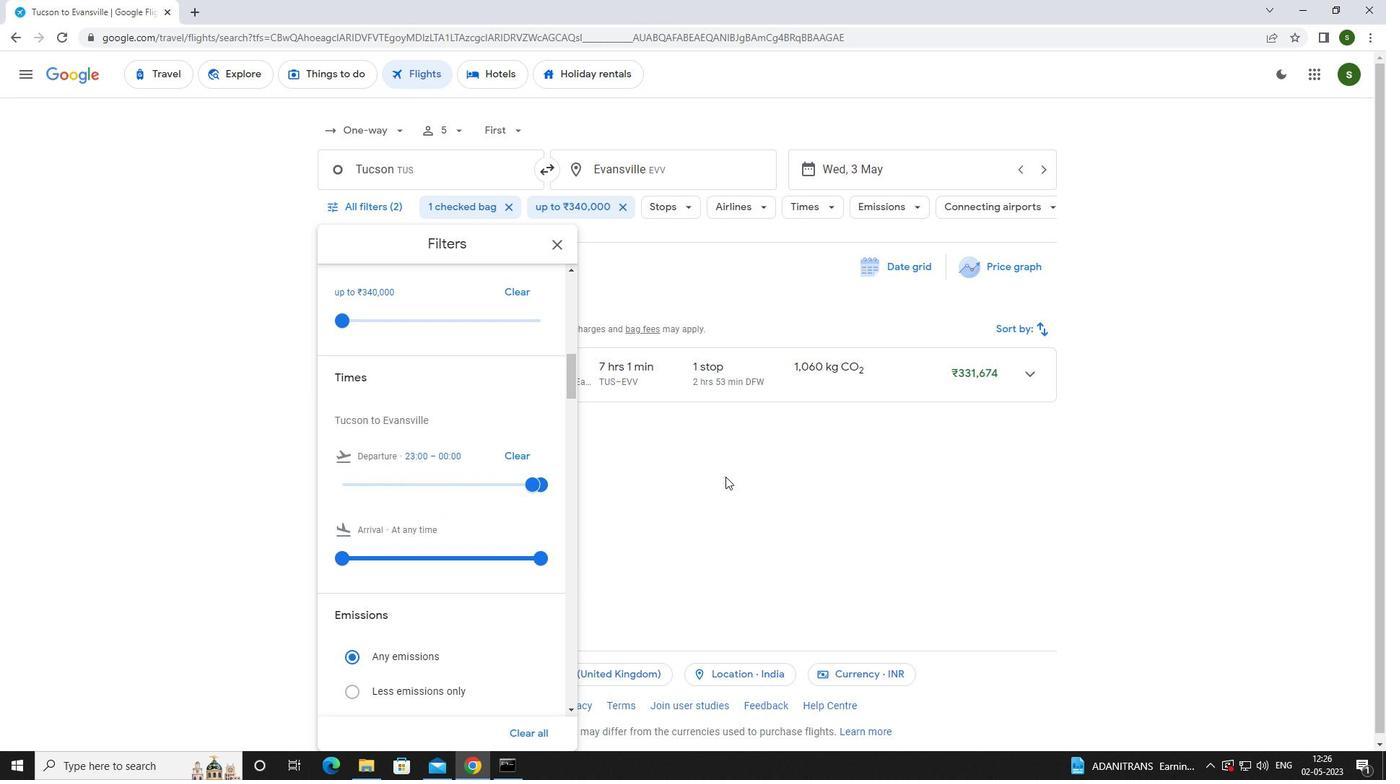 
